 Task: Choose the host language as Hindi.
Action: Mouse moved to (937, 112)
Screenshot: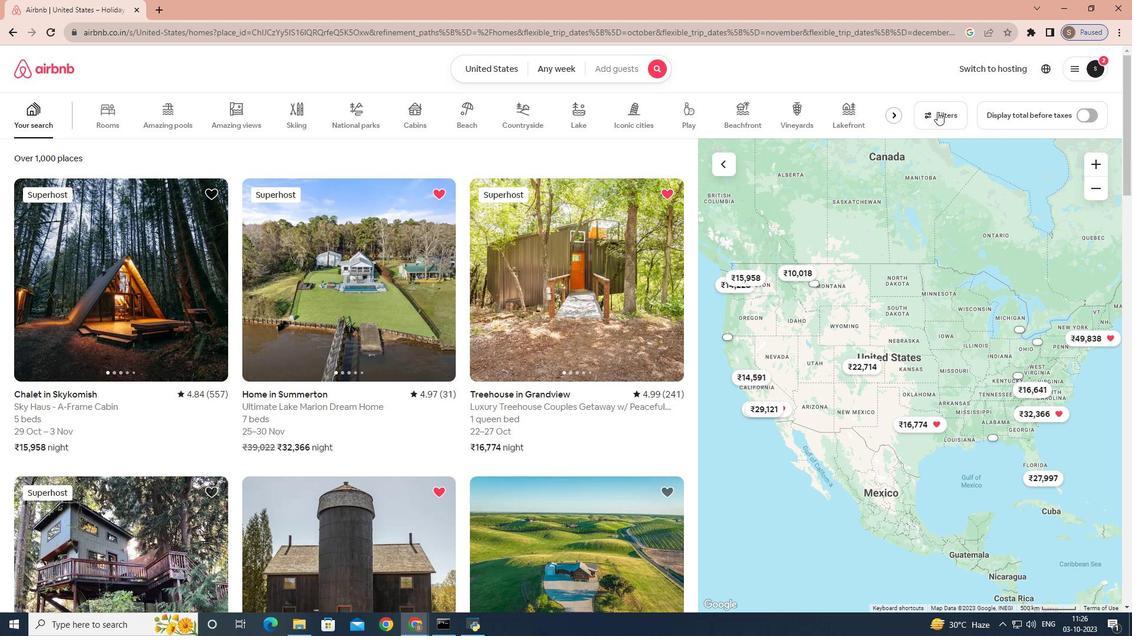 
Action: Mouse pressed left at (937, 112)
Screenshot: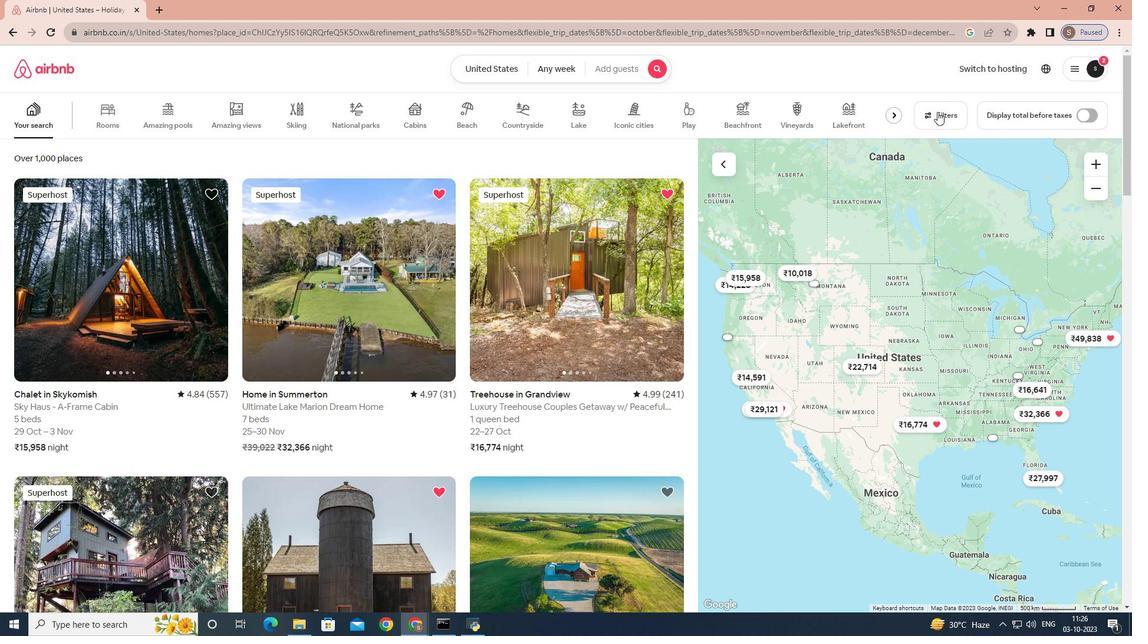 
Action: Mouse moved to (725, 172)
Screenshot: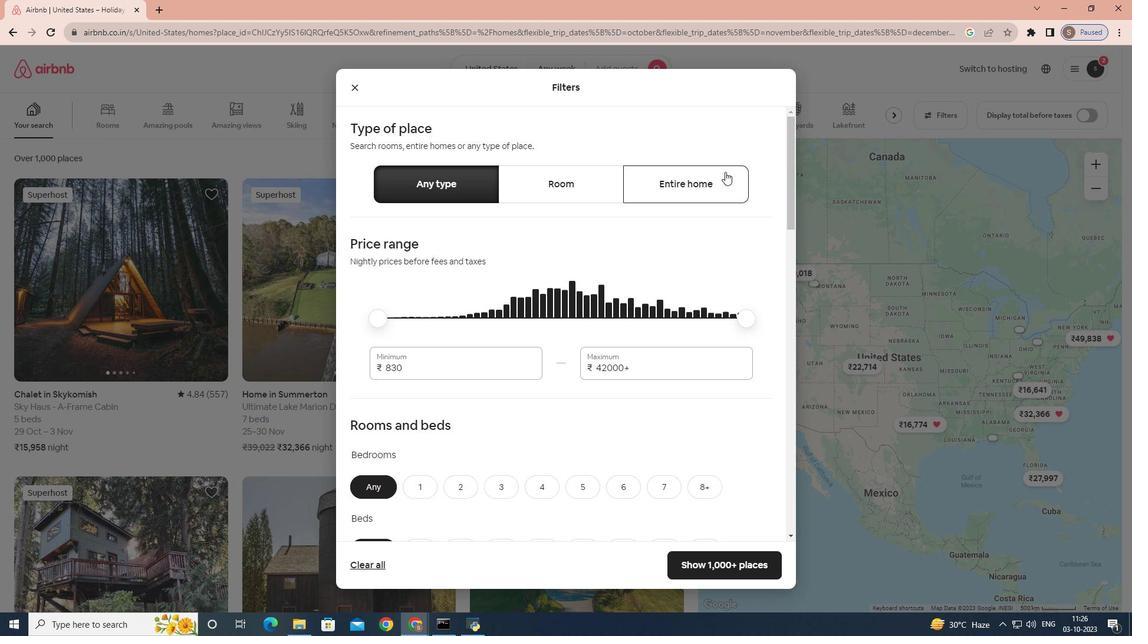 
Action: Mouse pressed left at (725, 172)
Screenshot: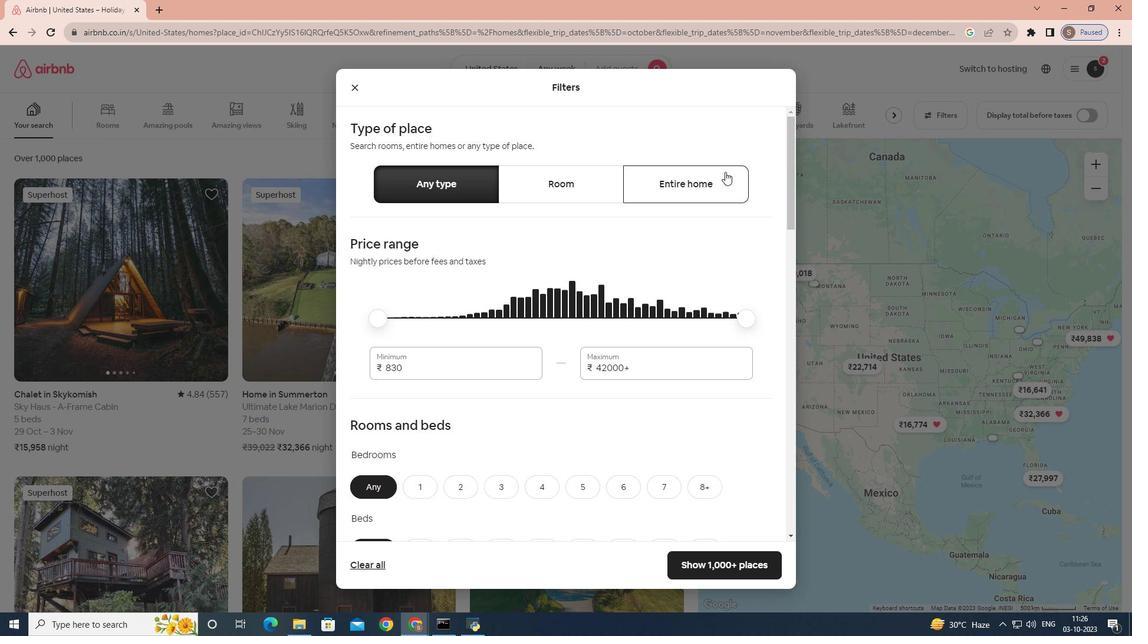 
Action: Mouse scrolled (725, 171) with delta (0, 0)
Screenshot: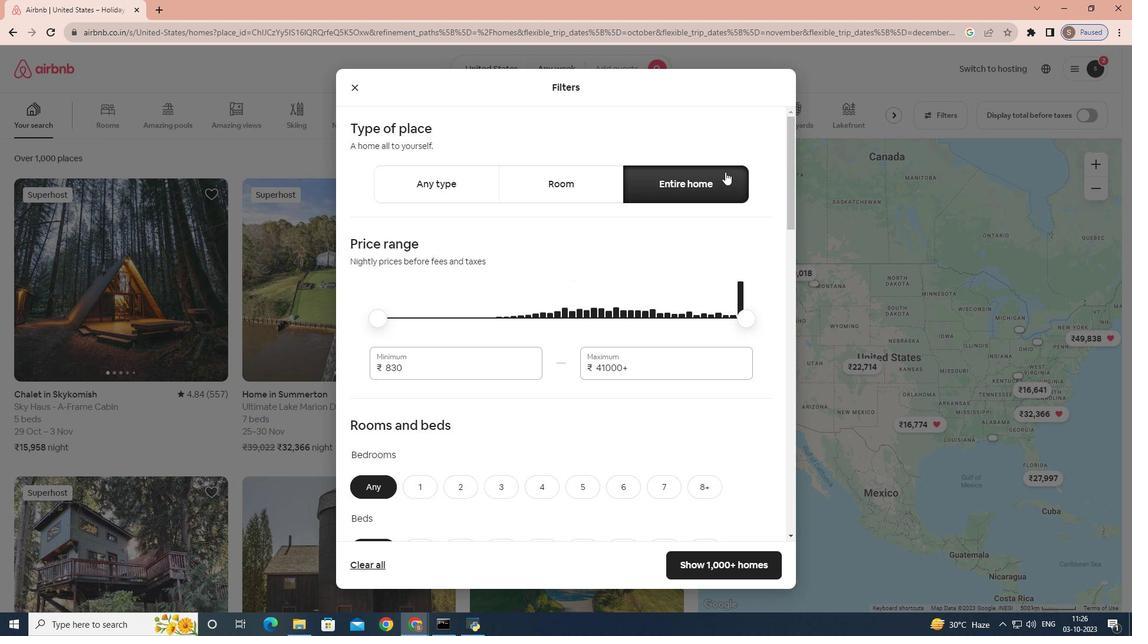 
Action: Mouse moved to (724, 174)
Screenshot: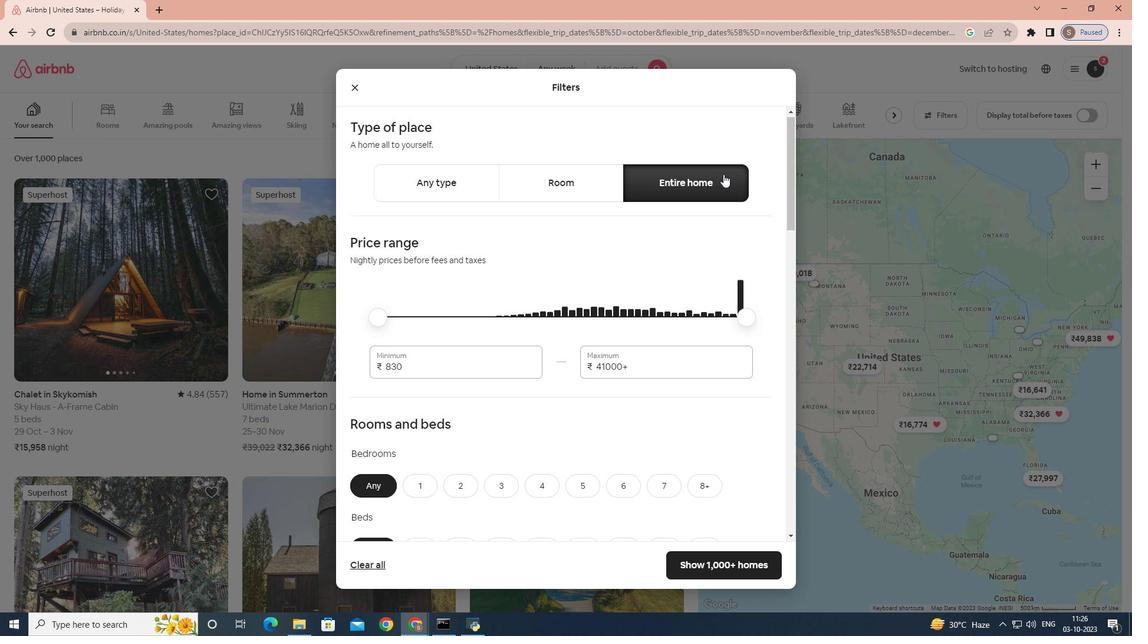 
Action: Mouse scrolled (724, 173) with delta (0, 0)
Screenshot: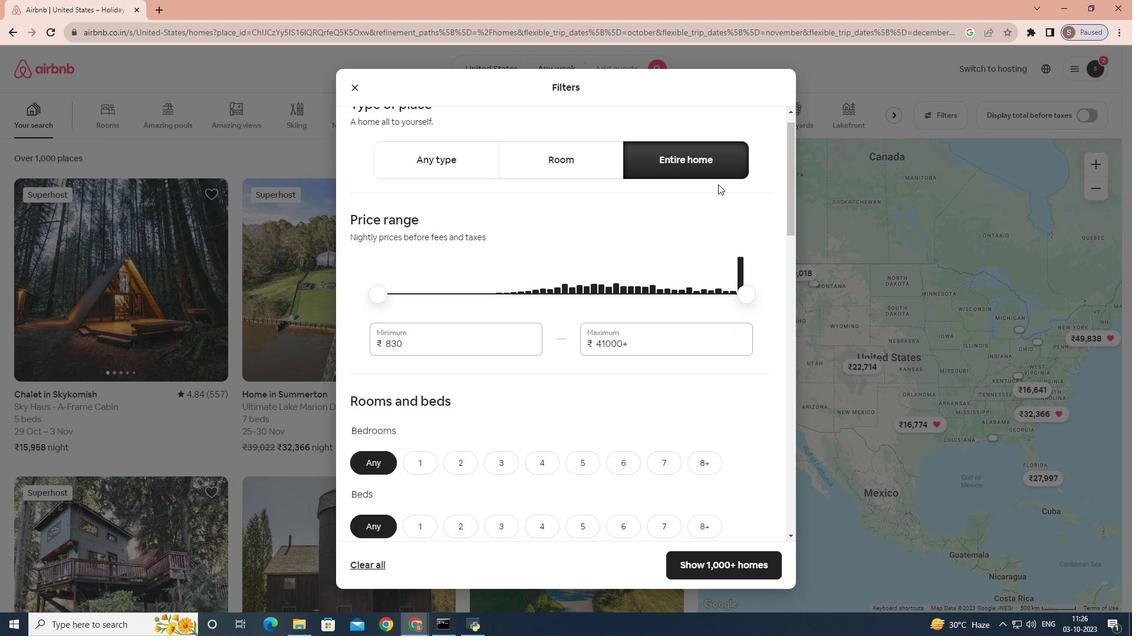 
Action: Mouse moved to (718, 182)
Screenshot: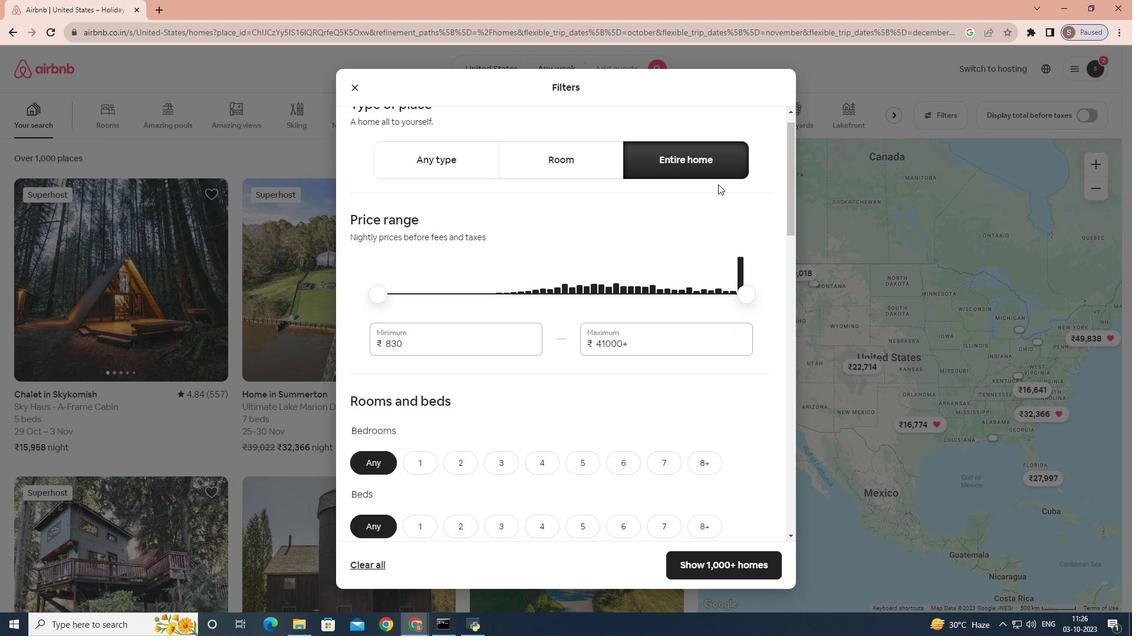
Action: Mouse scrolled (718, 182) with delta (0, 0)
Screenshot: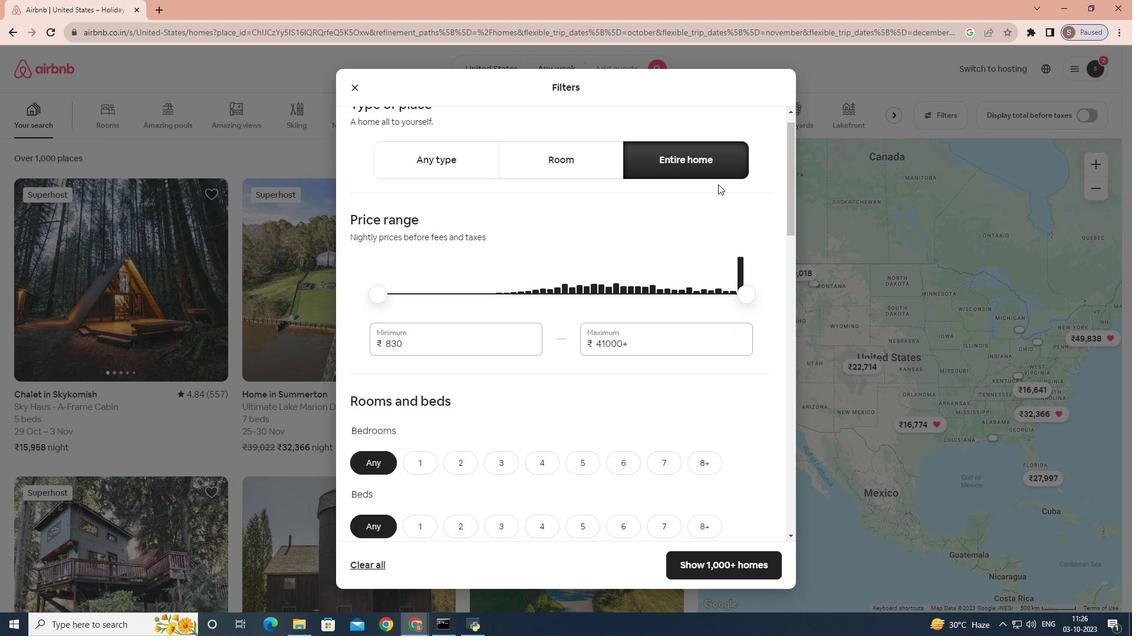 
Action: Mouse moved to (714, 190)
Screenshot: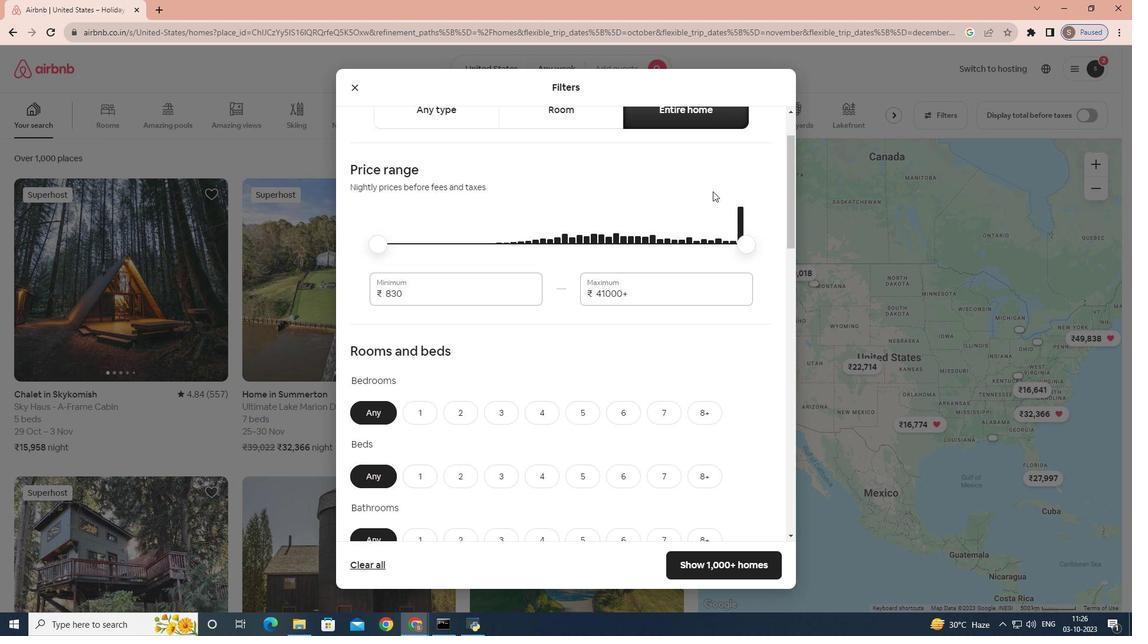 
Action: Mouse scrolled (714, 189) with delta (0, 0)
Screenshot: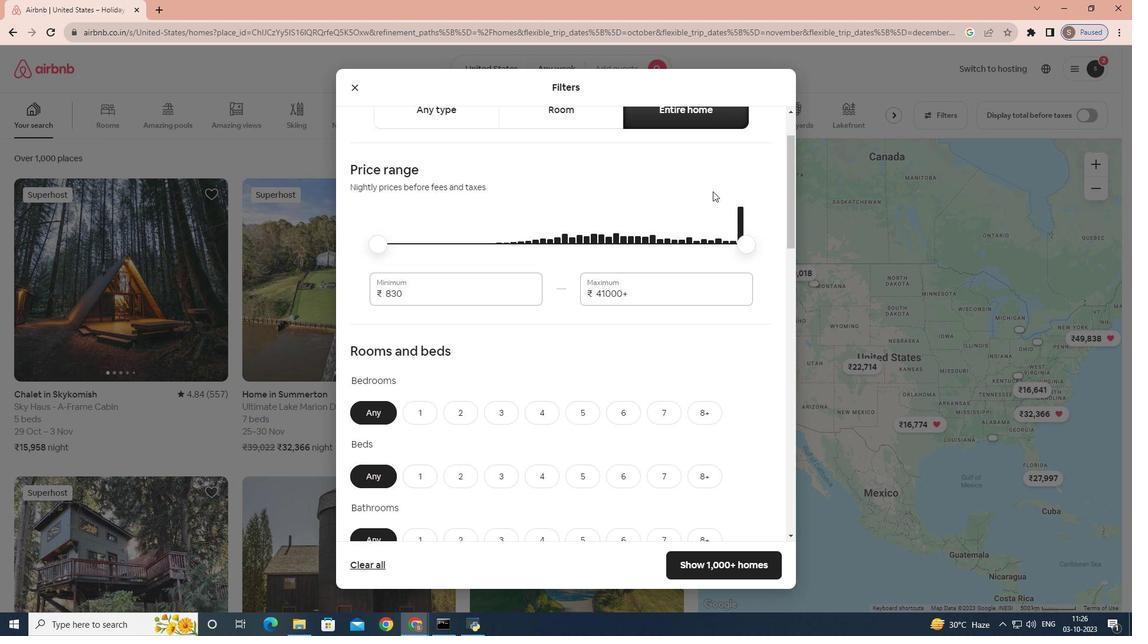 
Action: Mouse moved to (654, 232)
Screenshot: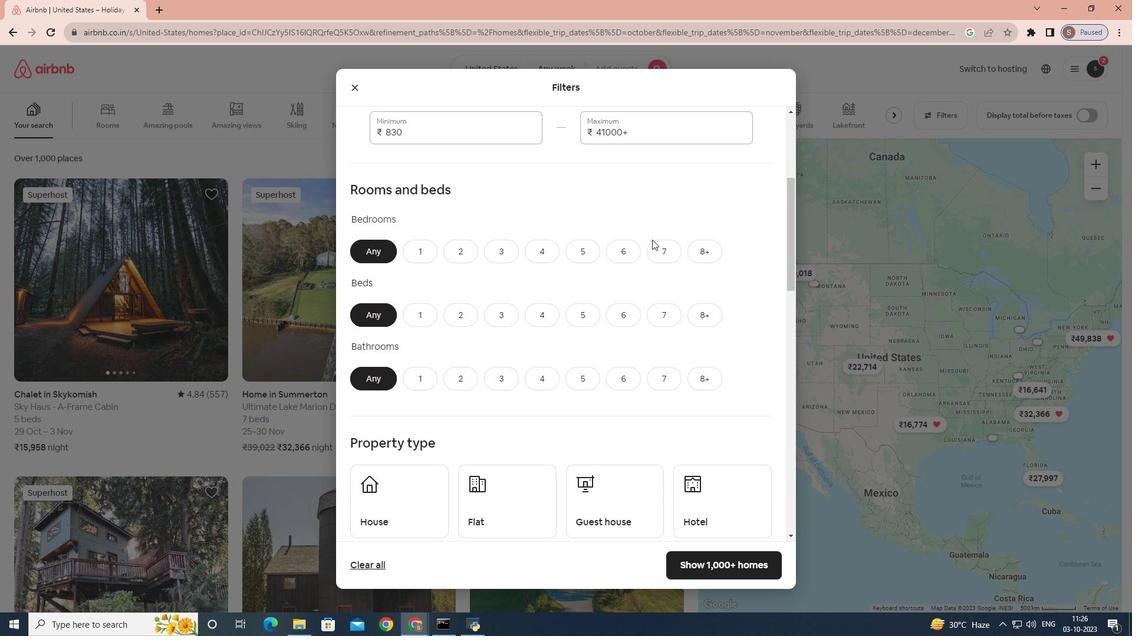 
Action: Mouse scrolled (654, 232) with delta (0, 0)
Screenshot: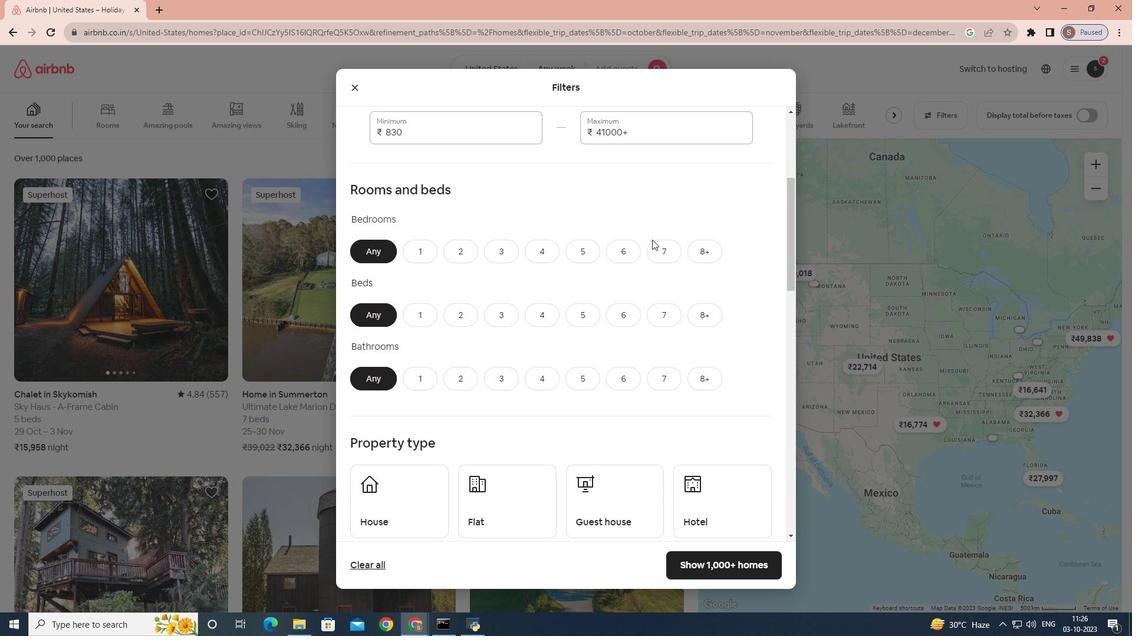 
Action: Mouse moved to (651, 241)
Screenshot: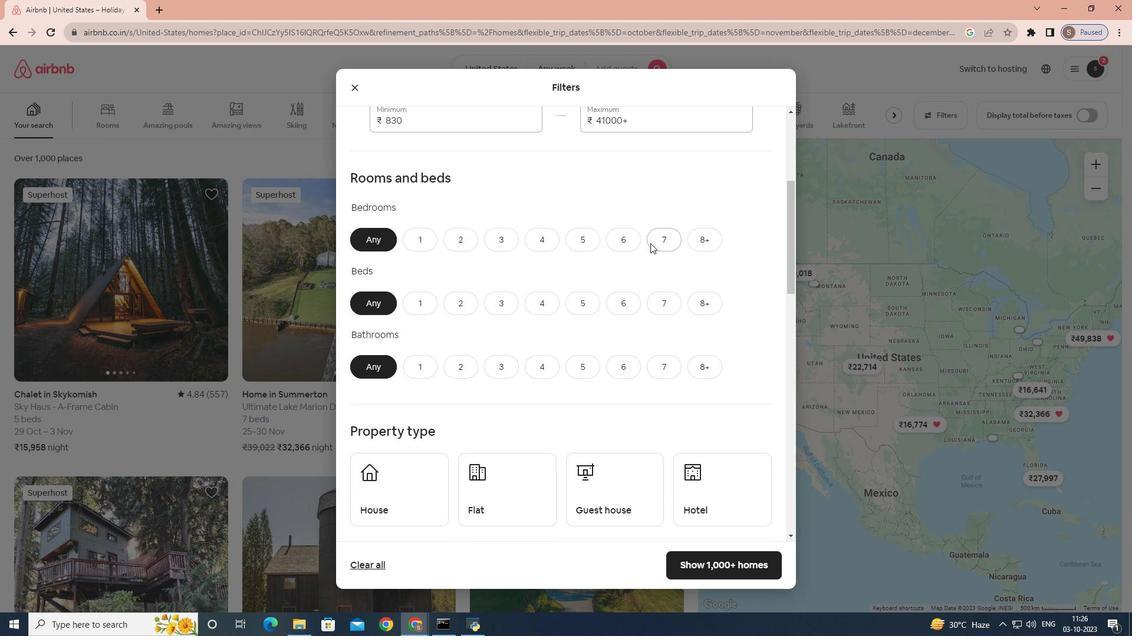 
Action: Mouse scrolled (651, 240) with delta (0, 0)
Screenshot: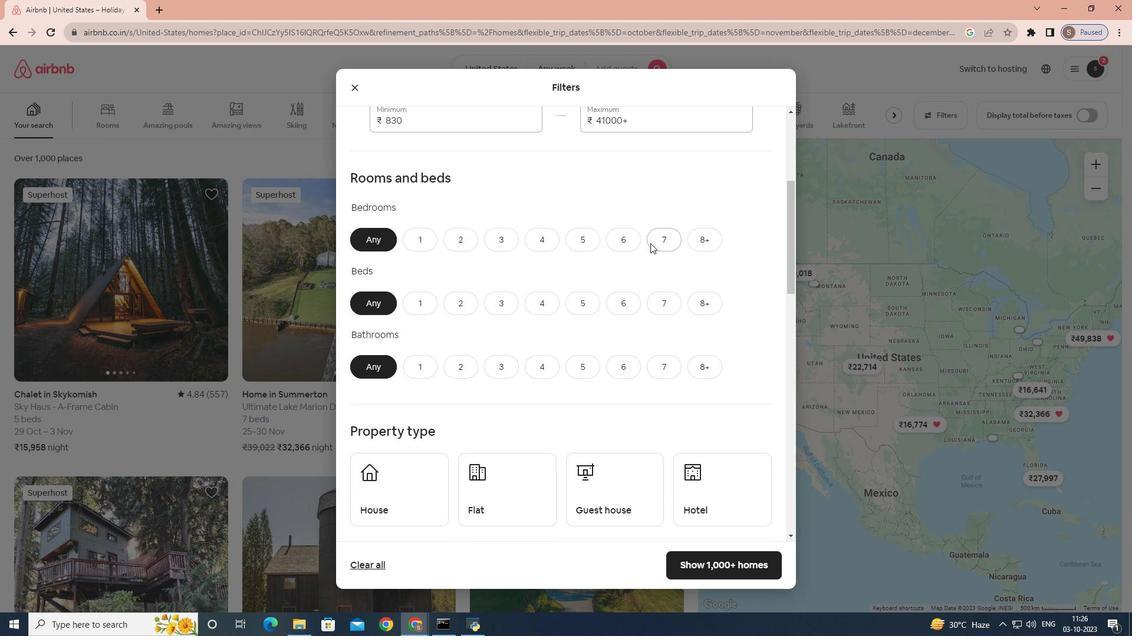 
Action: Mouse moved to (651, 242)
Screenshot: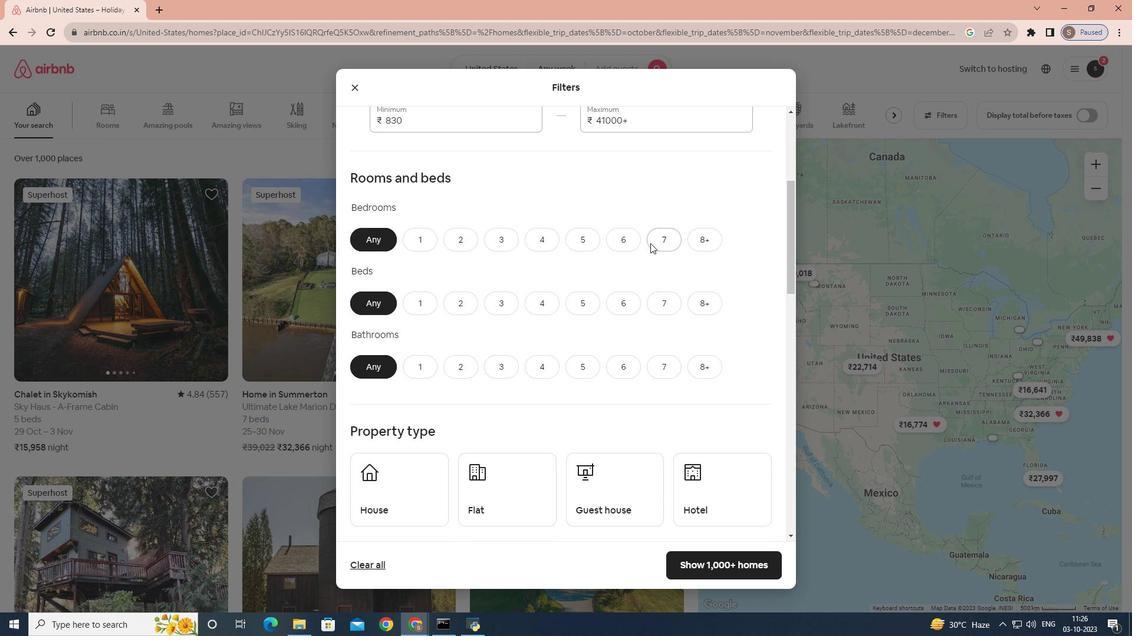 
Action: Mouse scrolled (651, 241) with delta (0, 0)
Screenshot: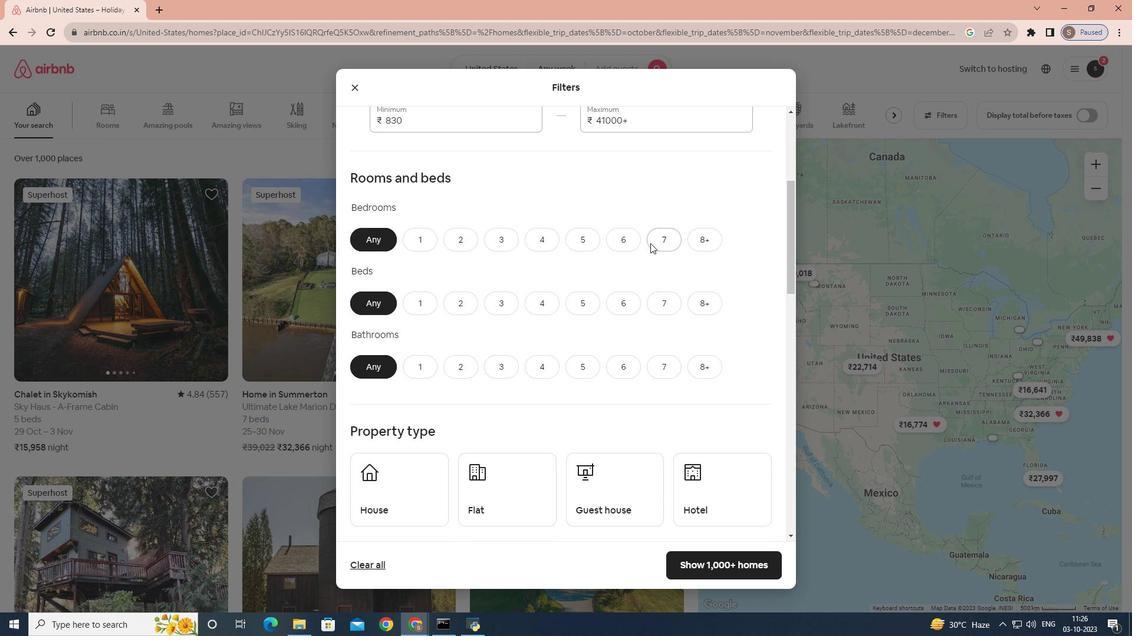 
Action: Mouse moved to (650, 243)
Screenshot: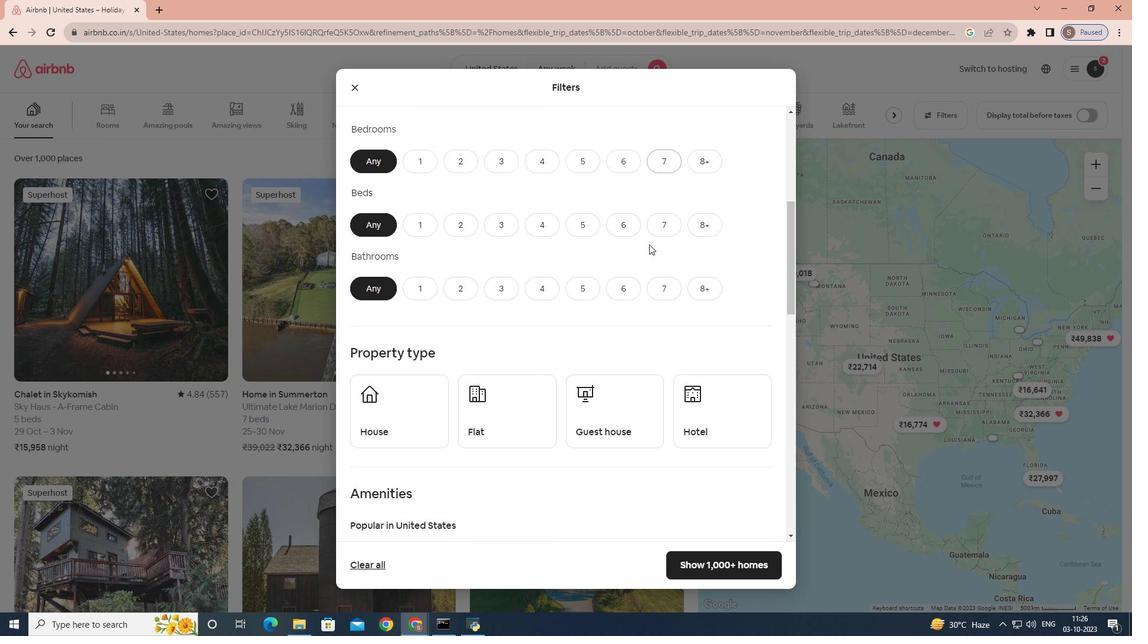 
Action: Mouse scrolled (650, 242) with delta (0, 0)
Screenshot: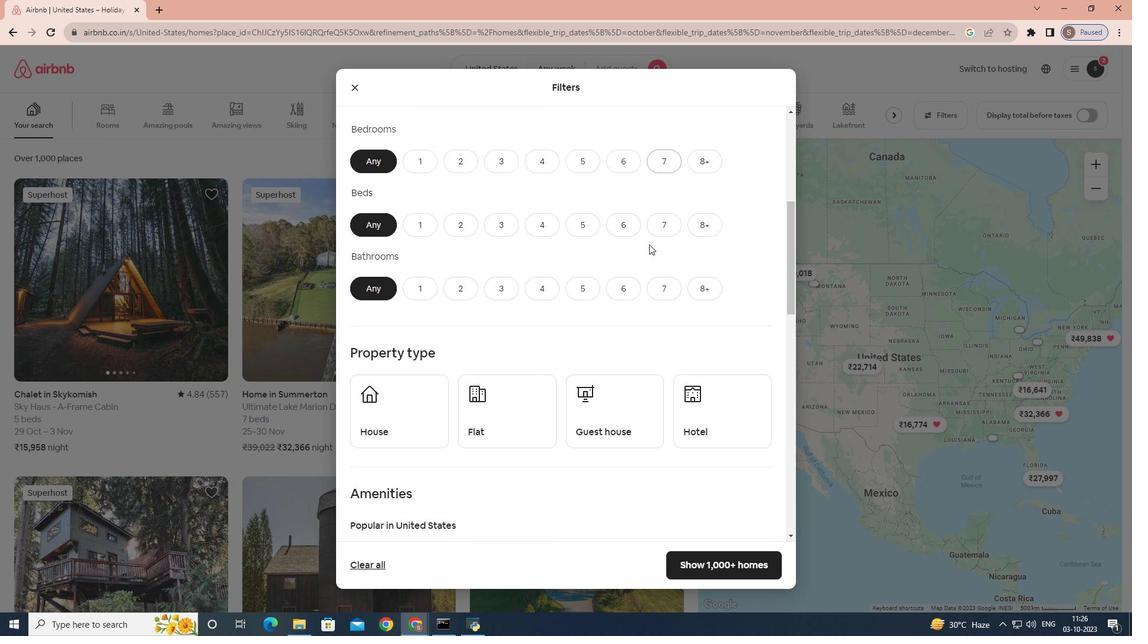 
Action: Mouse moved to (649, 244)
Screenshot: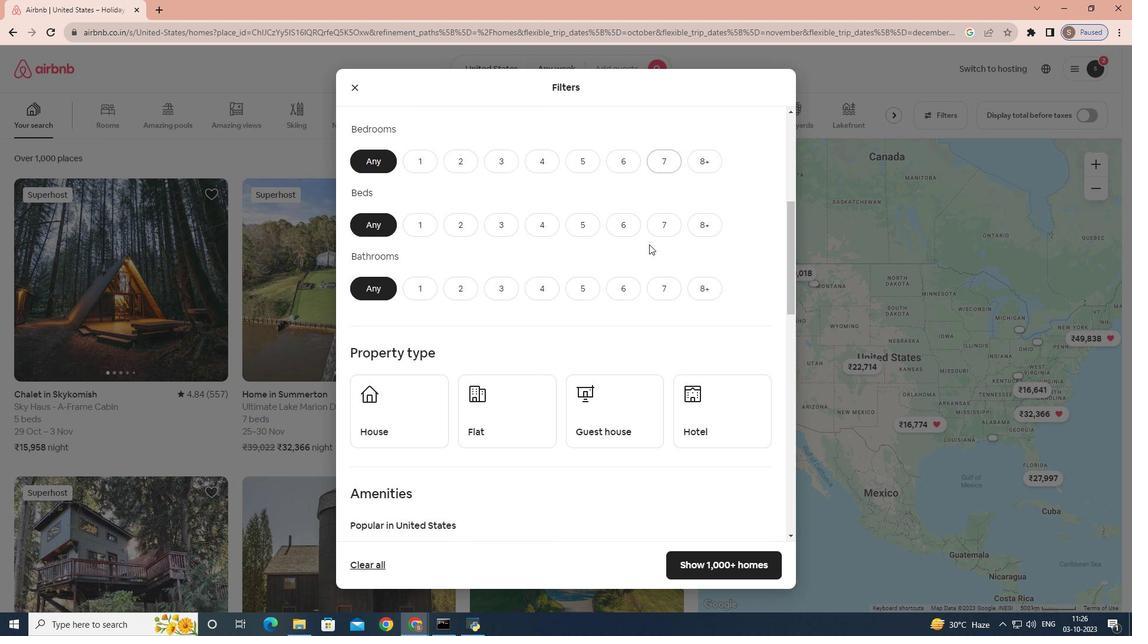 
Action: Mouse scrolled (649, 244) with delta (0, 0)
Screenshot: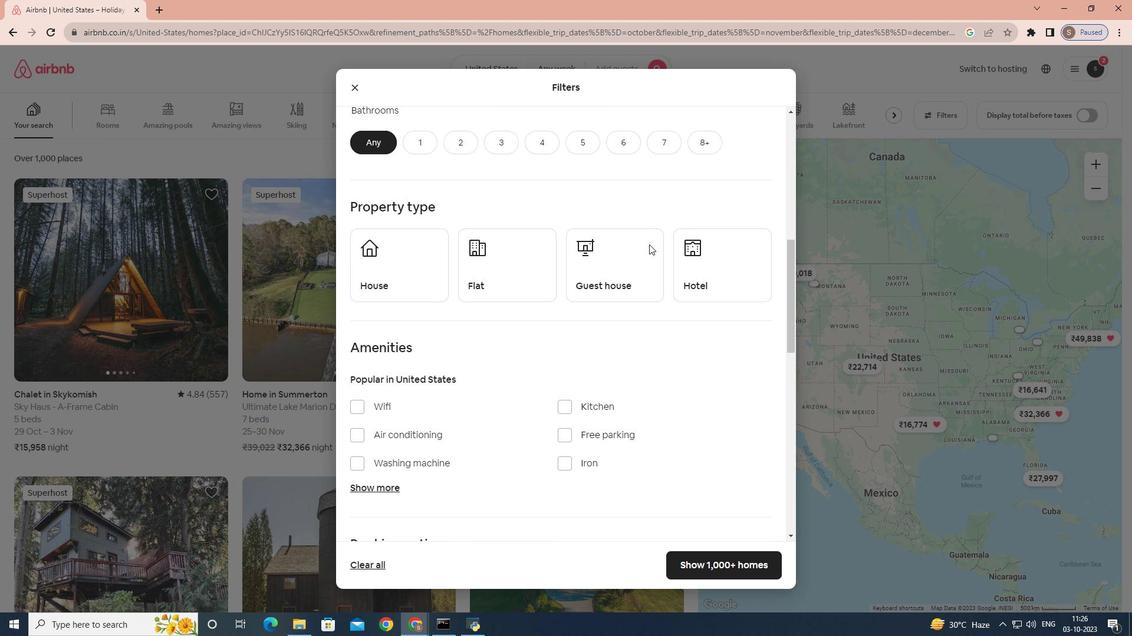 
Action: Mouse scrolled (649, 244) with delta (0, 0)
Screenshot: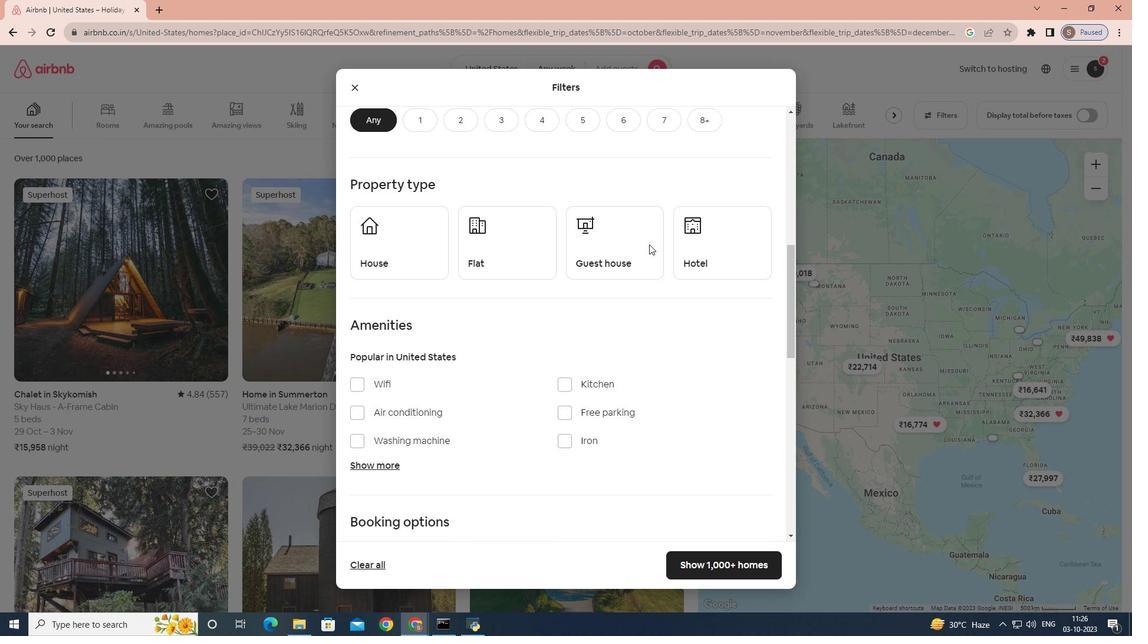 
Action: Mouse scrolled (649, 244) with delta (0, 0)
Screenshot: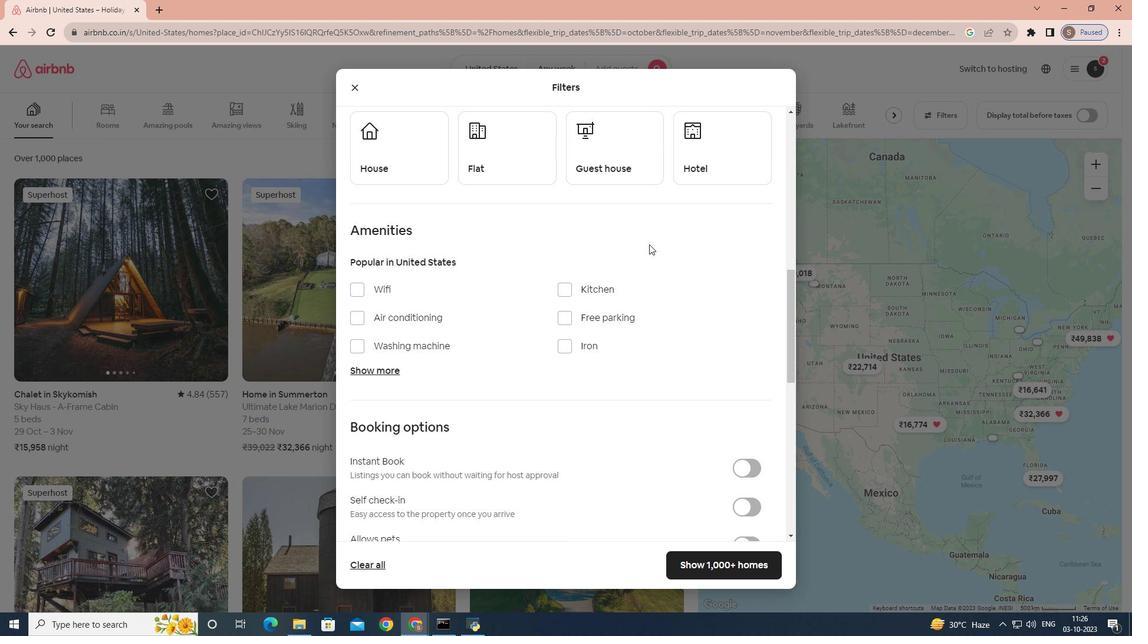 
Action: Mouse scrolled (649, 244) with delta (0, 0)
Screenshot: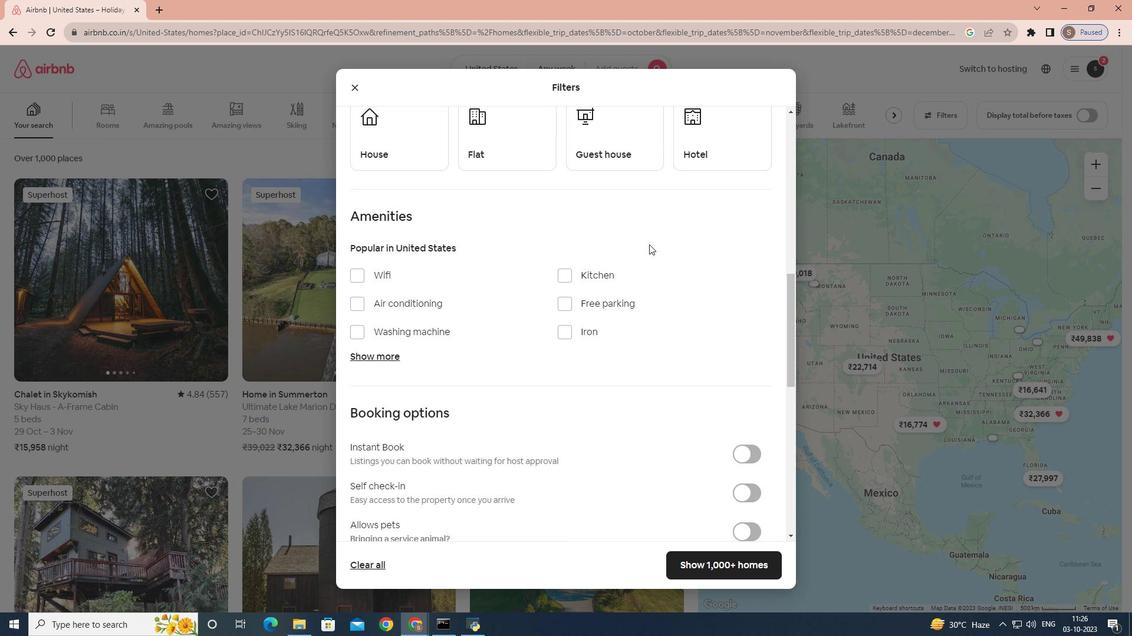 
Action: Mouse scrolled (649, 244) with delta (0, 0)
Screenshot: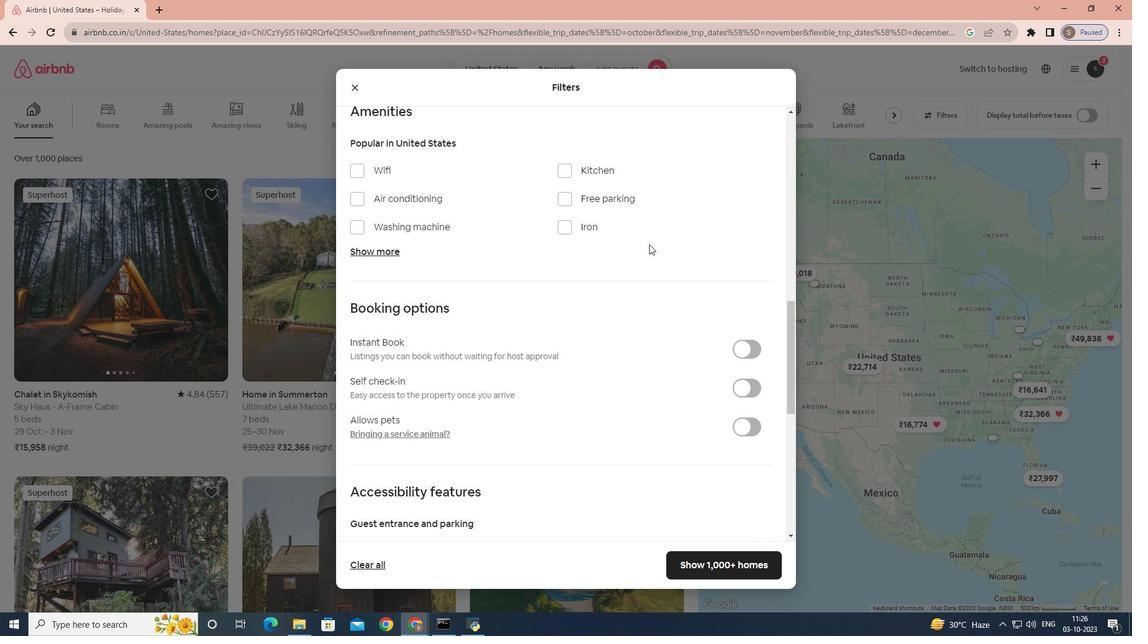 
Action: Mouse scrolled (649, 244) with delta (0, 0)
Screenshot: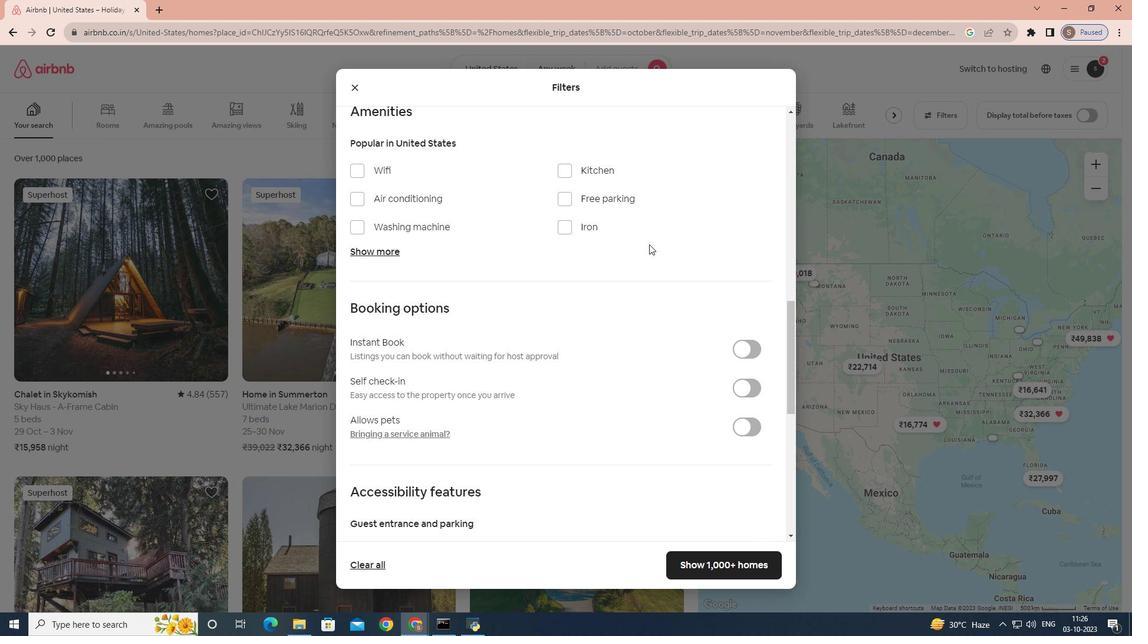 
Action: Mouse scrolled (649, 244) with delta (0, 0)
Screenshot: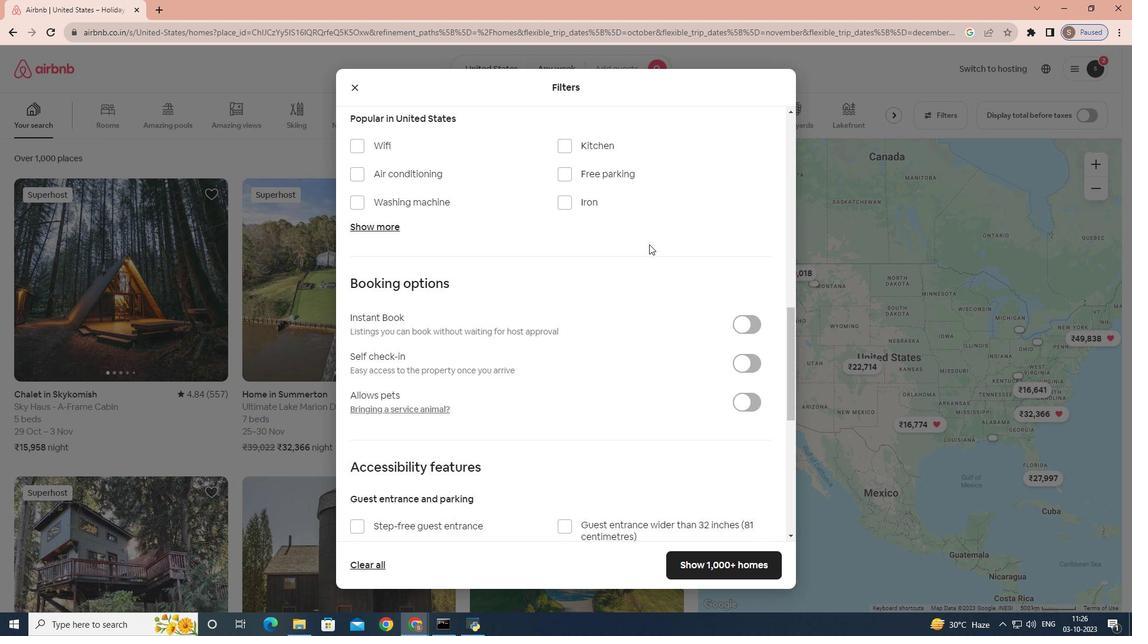 
Action: Mouse scrolled (649, 244) with delta (0, 0)
Screenshot: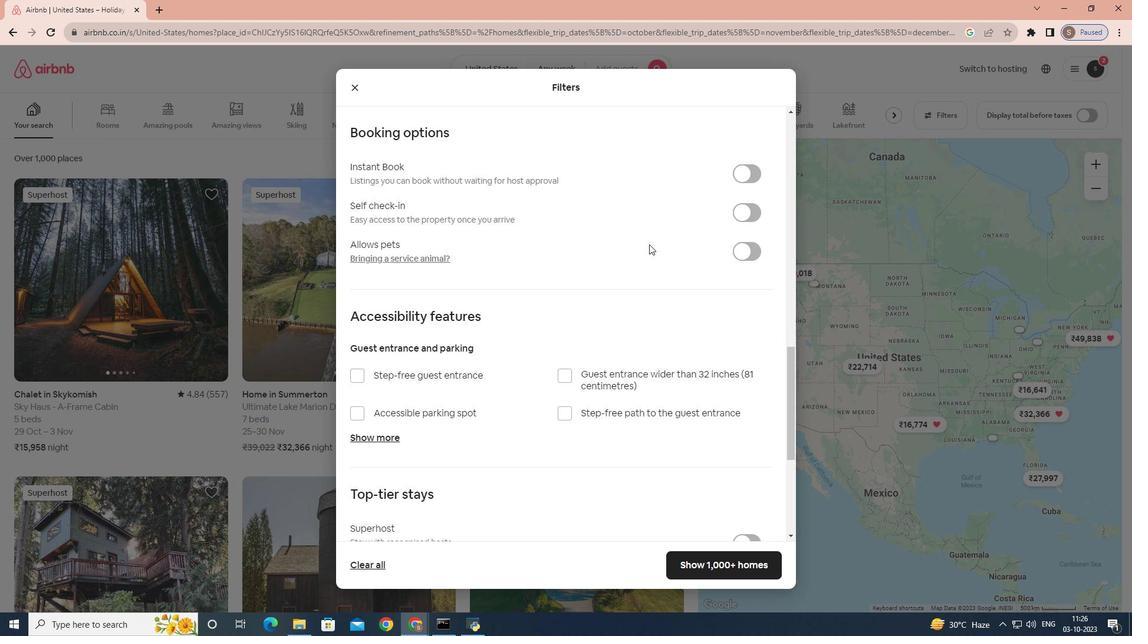 
Action: Mouse scrolled (649, 244) with delta (0, 0)
Screenshot: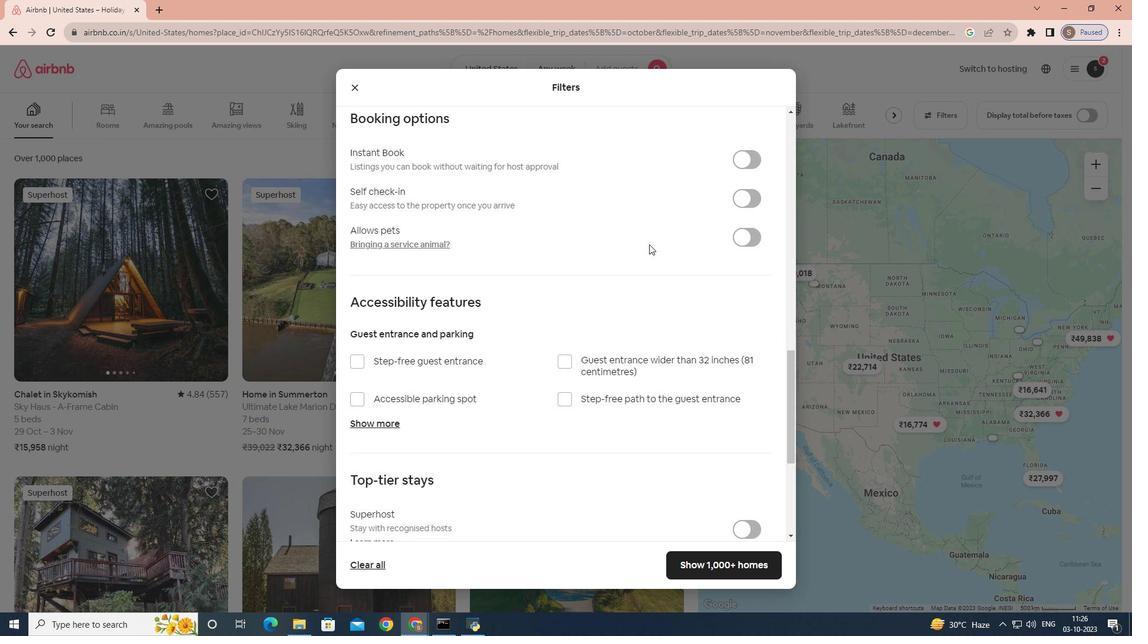 
Action: Mouse scrolled (649, 244) with delta (0, 0)
Screenshot: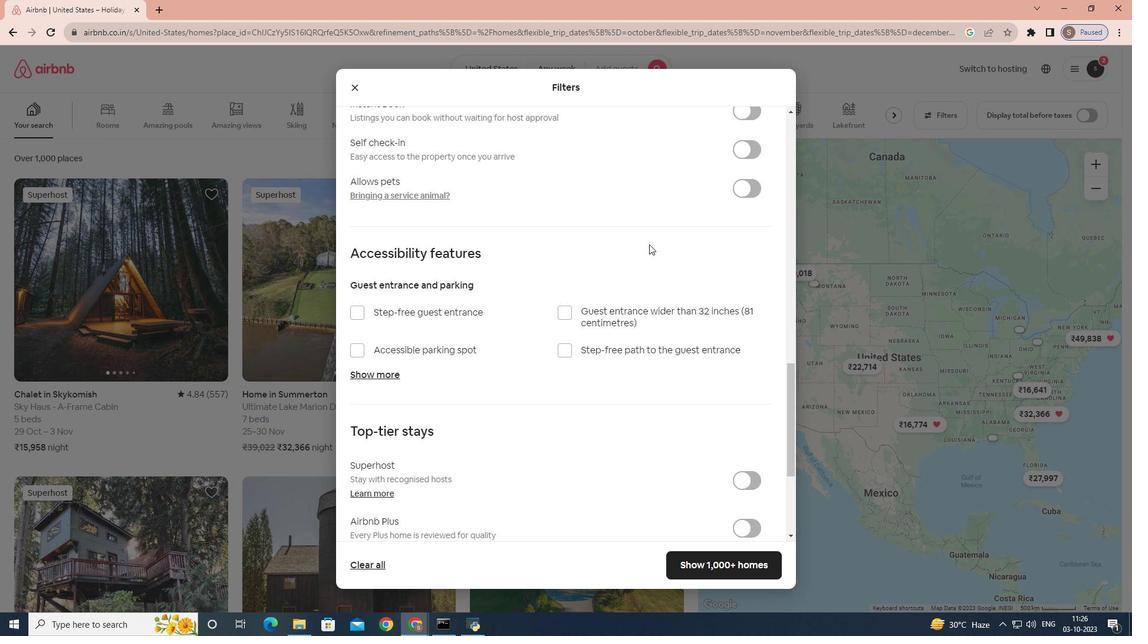 
Action: Mouse scrolled (649, 244) with delta (0, 0)
Screenshot: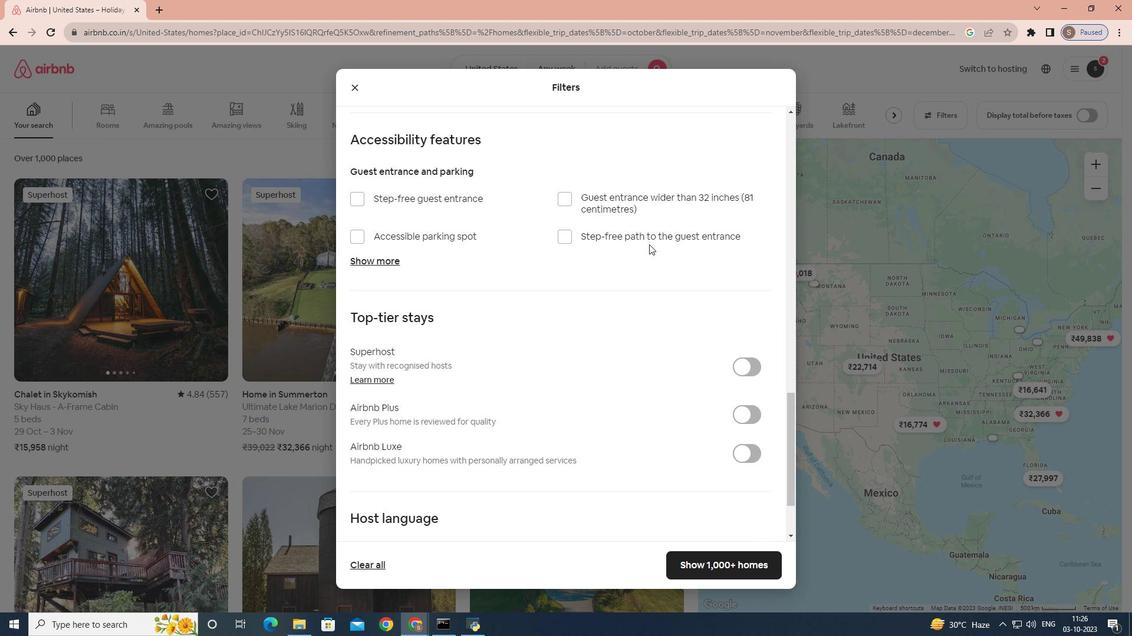 
Action: Mouse scrolled (649, 244) with delta (0, 0)
Screenshot: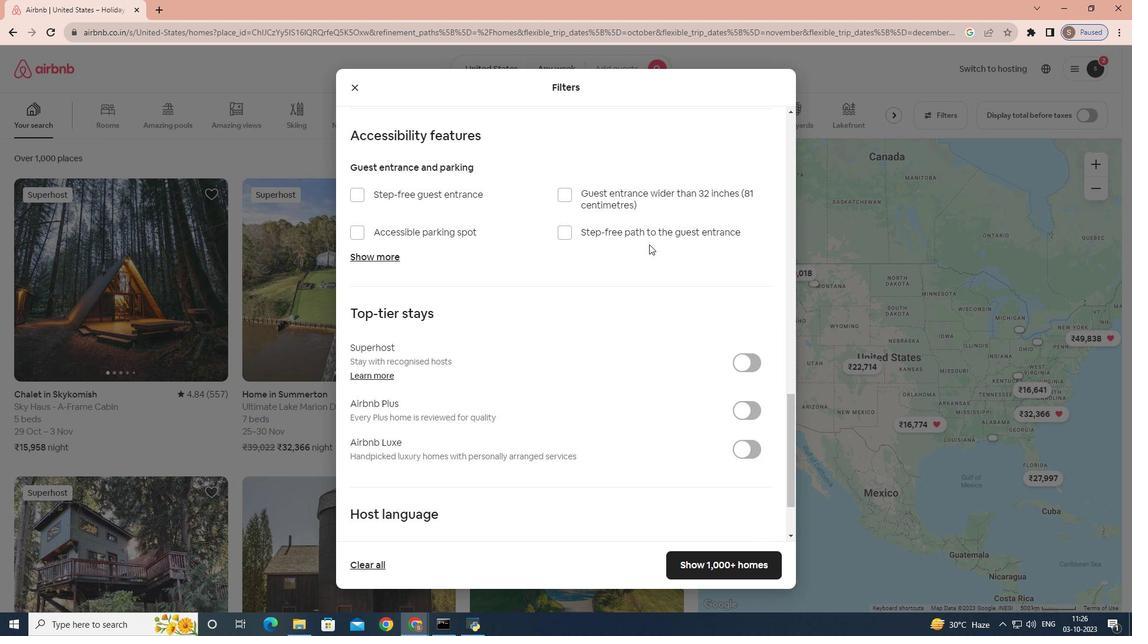 
Action: Mouse scrolled (649, 244) with delta (0, 0)
Screenshot: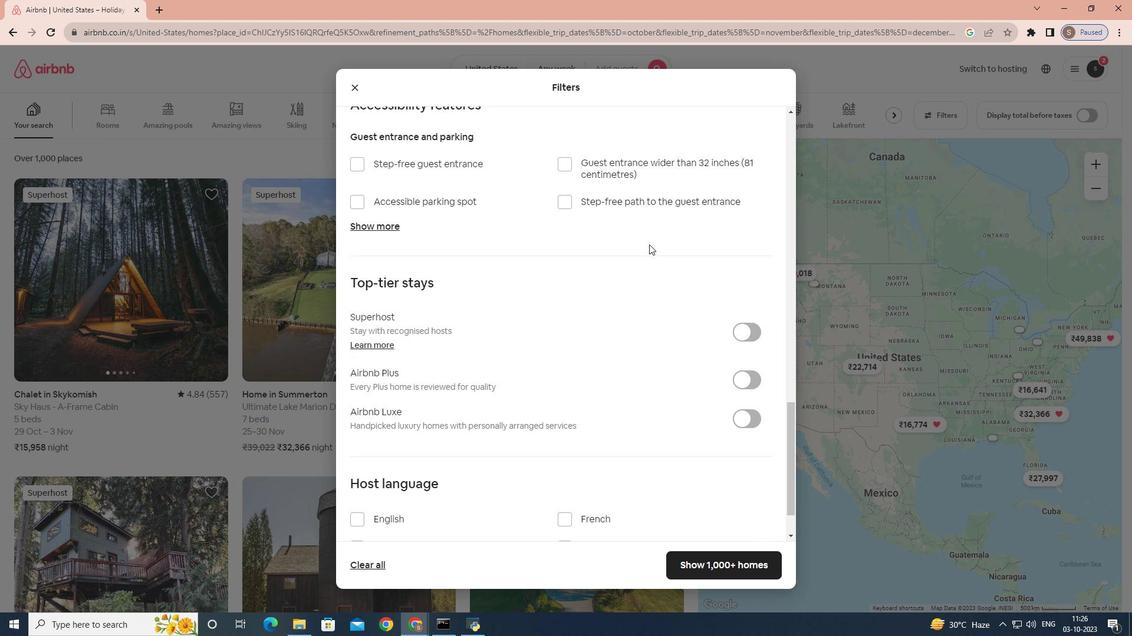
Action: Mouse scrolled (649, 244) with delta (0, 0)
Screenshot: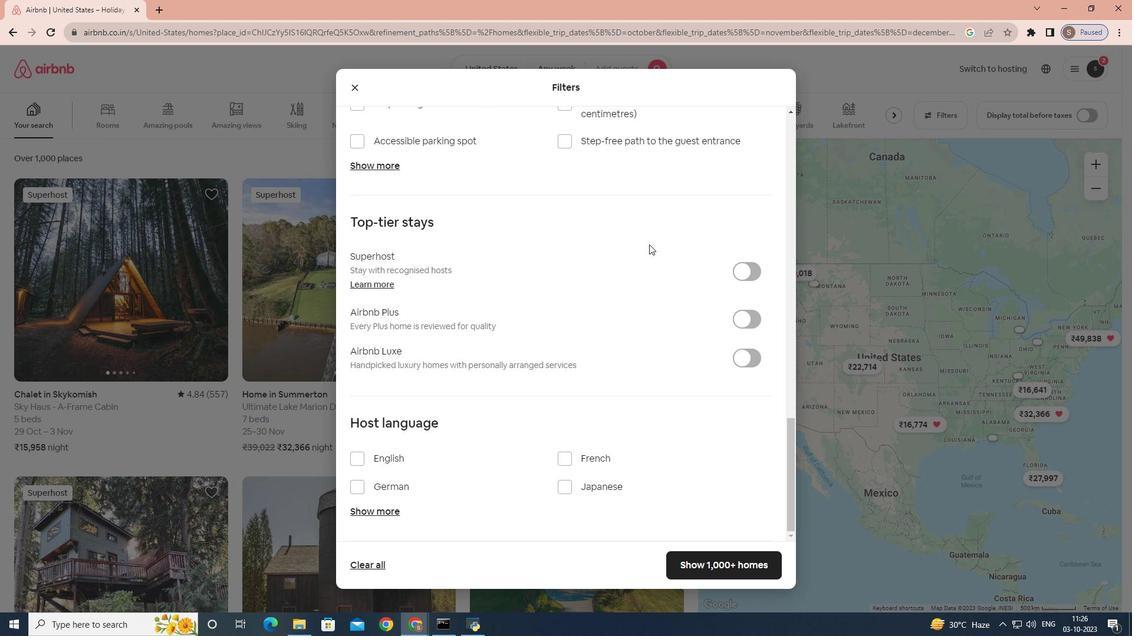
Action: Mouse scrolled (649, 244) with delta (0, 0)
Screenshot: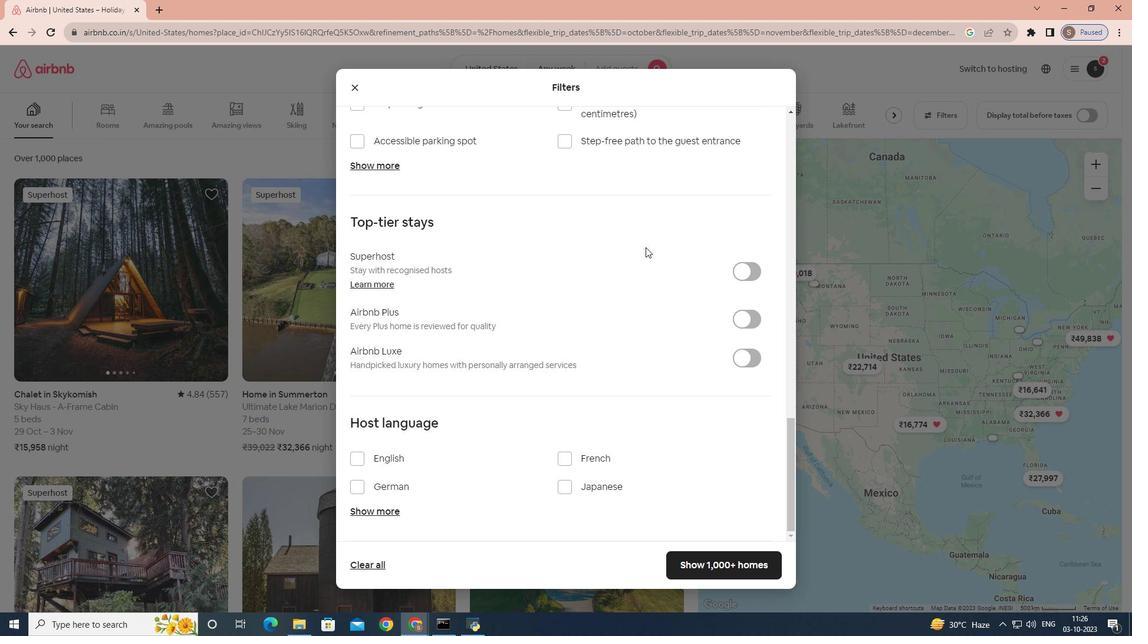 
Action: Mouse scrolled (649, 244) with delta (0, 0)
Screenshot: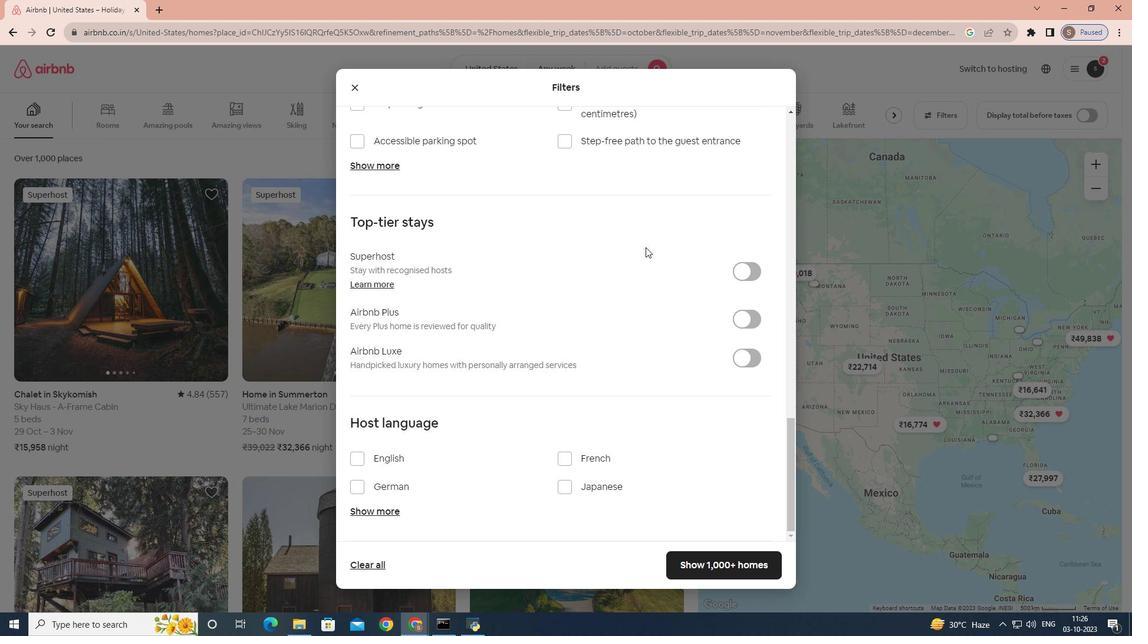 
Action: Mouse scrolled (649, 244) with delta (0, 0)
Screenshot: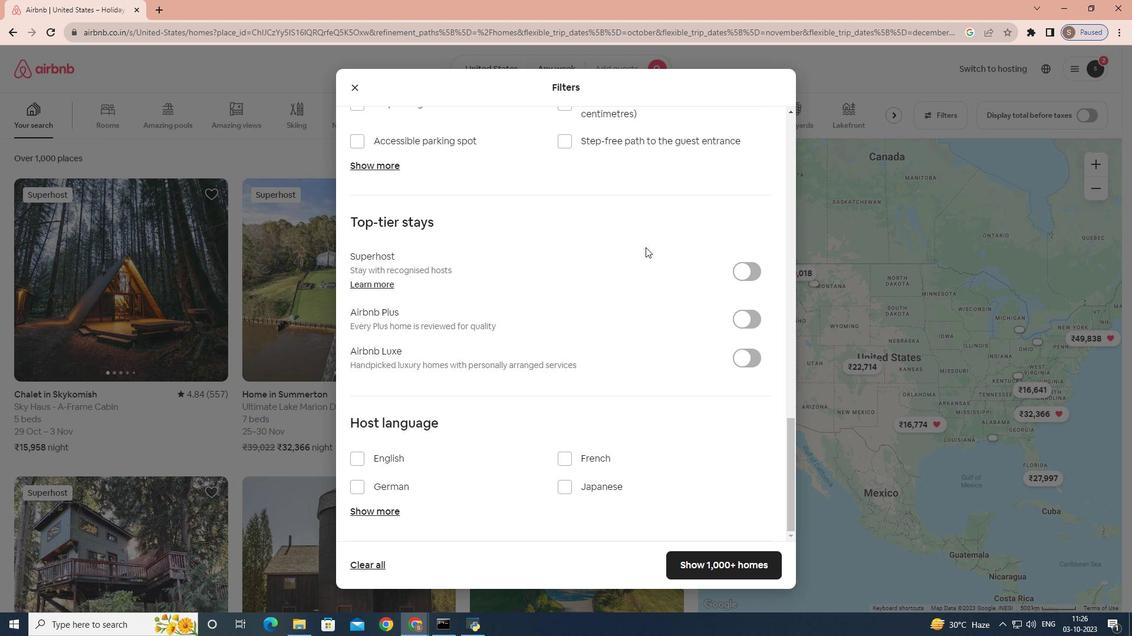
Action: Mouse scrolled (649, 244) with delta (0, 0)
Screenshot: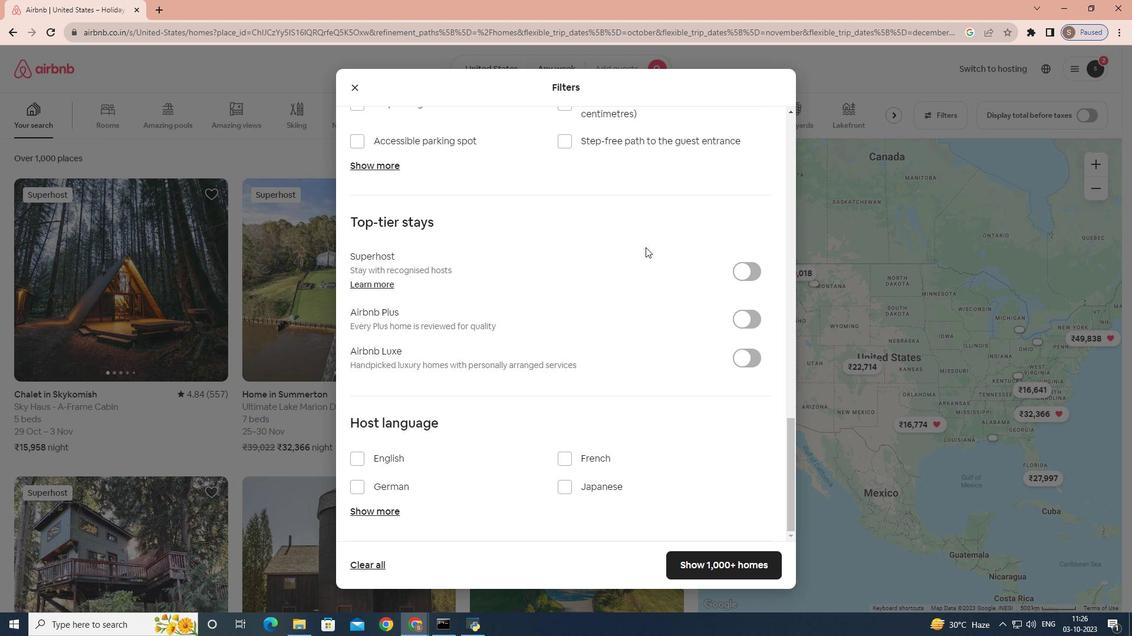 
Action: Mouse moved to (386, 508)
Screenshot: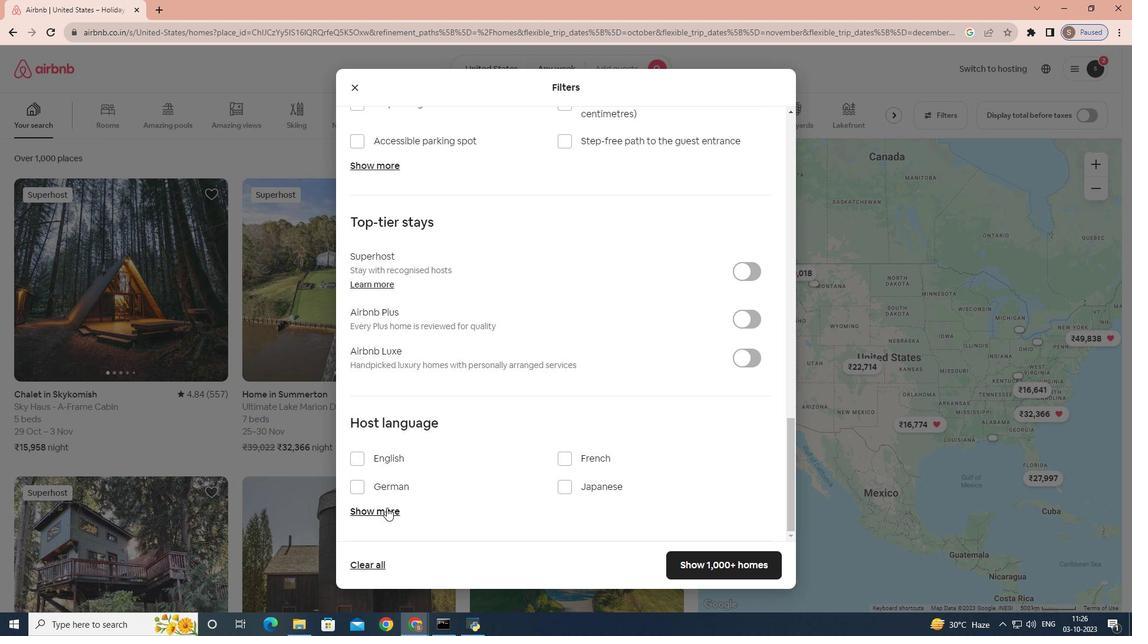 
Action: Mouse pressed left at (386, 508)
Screenshot: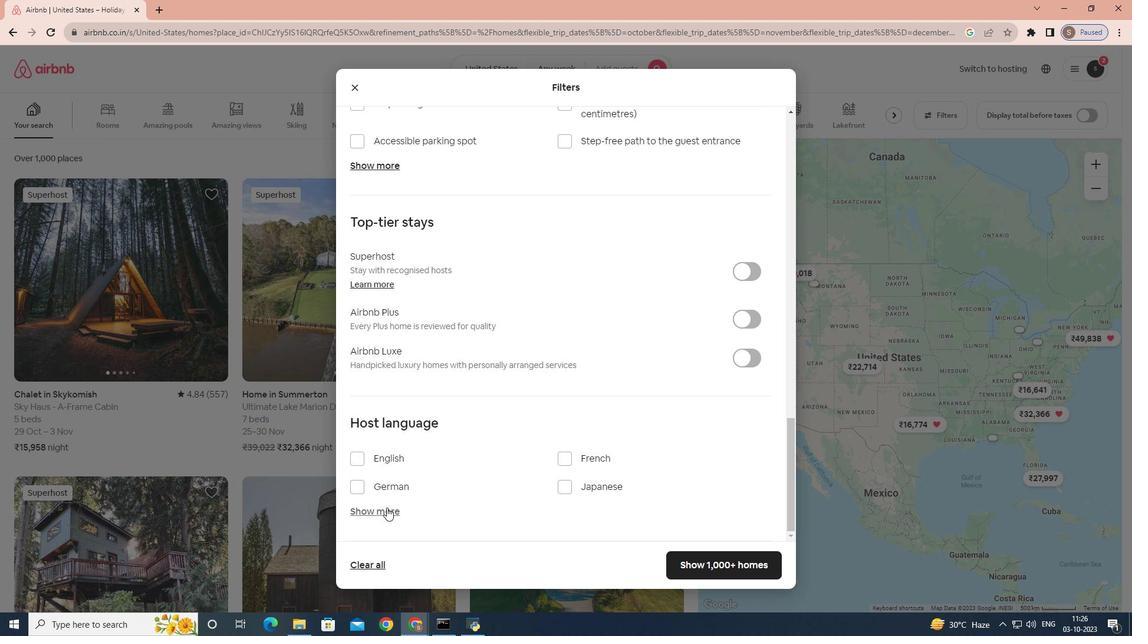 
Action: Mouse moved to (461, 505)
Screenshot: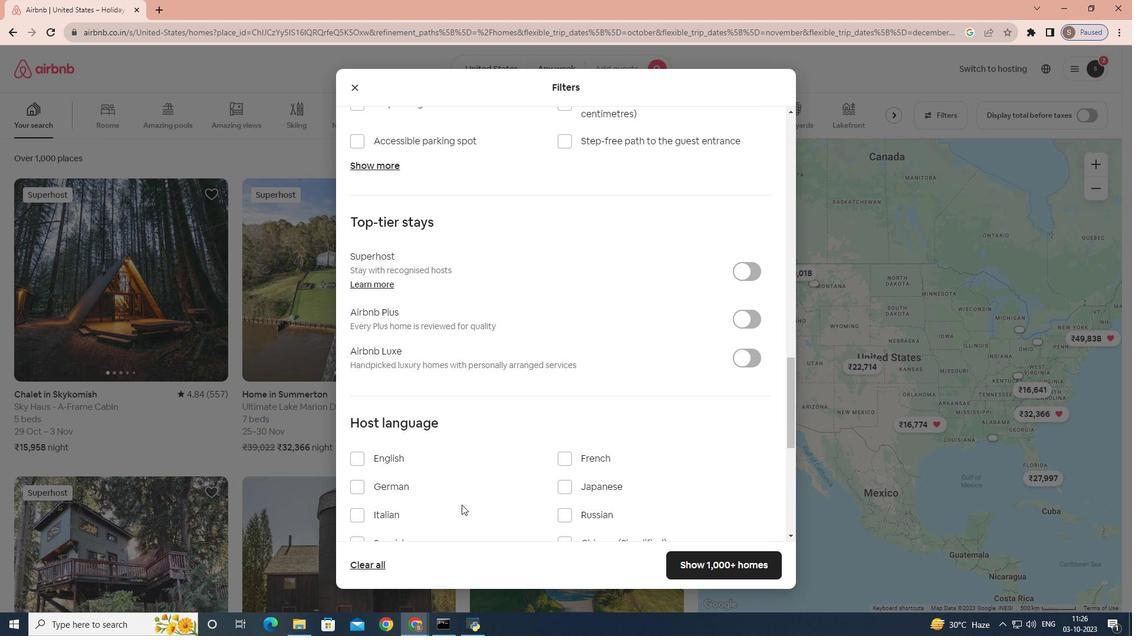 
Action: Mouse scrolled (461, 504) with delta (0, 0)
Screenshot: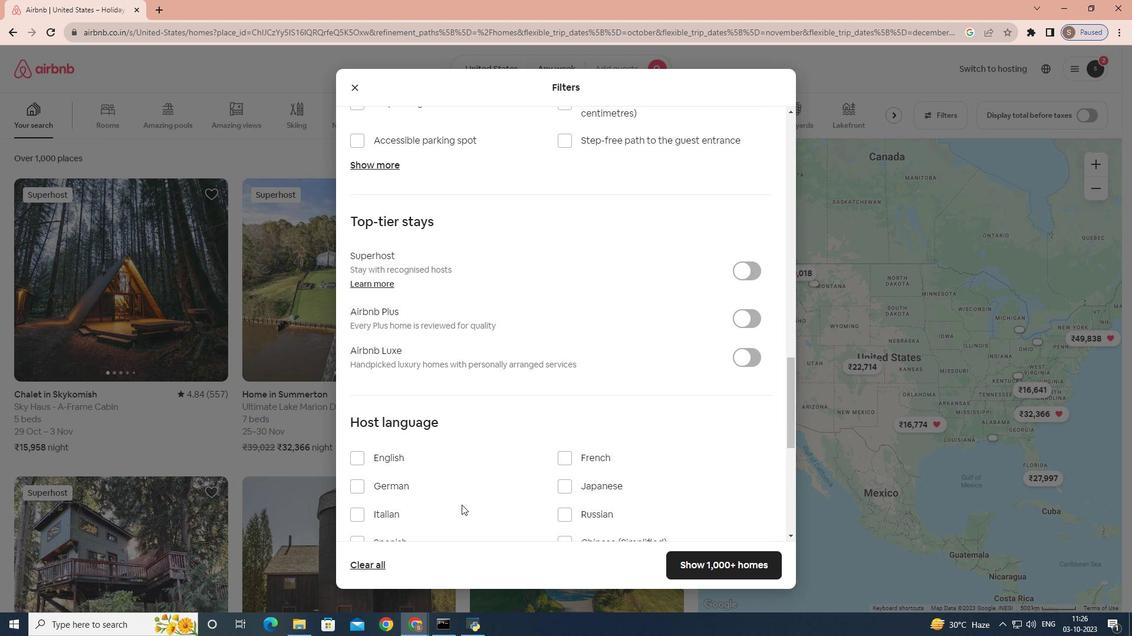 
Action: Mouse scrolled (461, 504) with delta (0, 0)
Screenshot: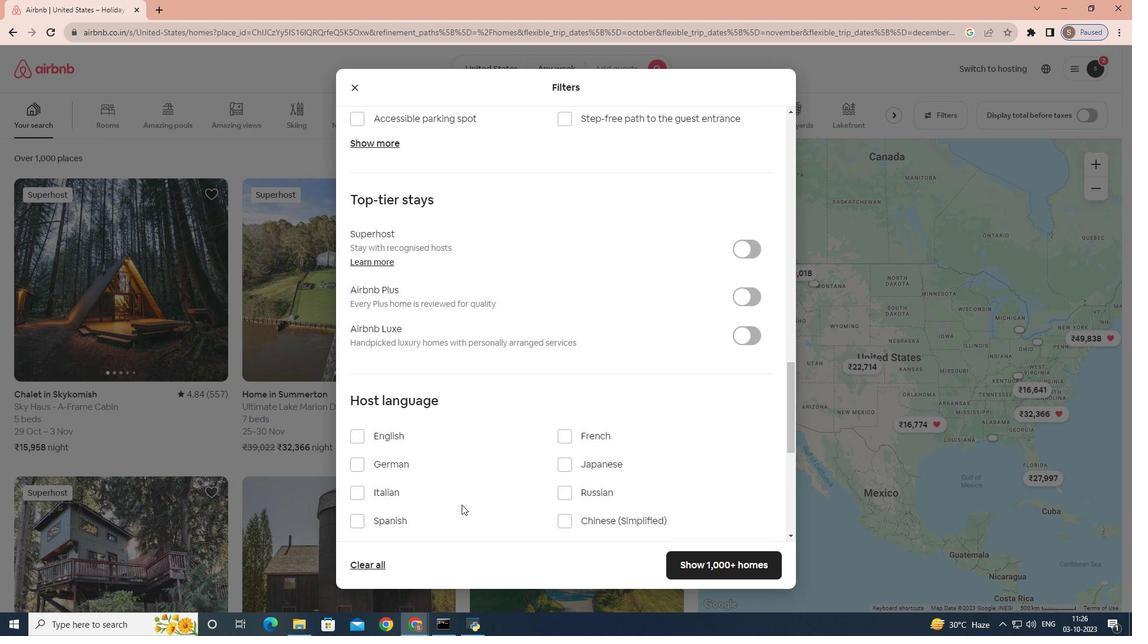 
Action: Mouse moved to (471, 486)
Screenshot: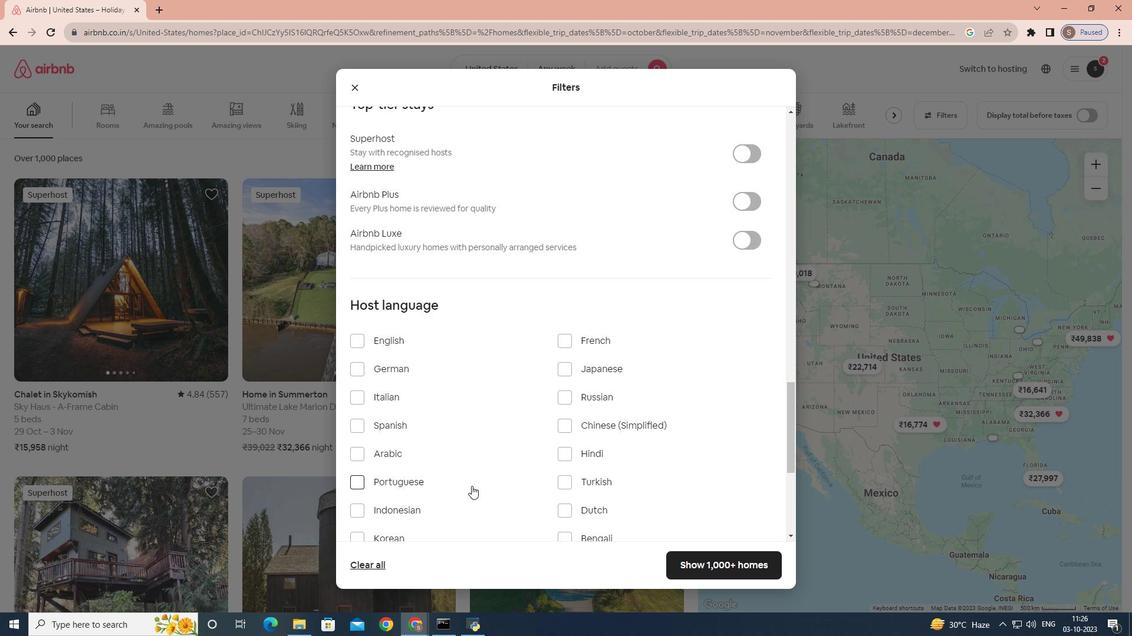 
Action: Mouse scrolled (471, 485) with delta (0, 0)
Screenshot: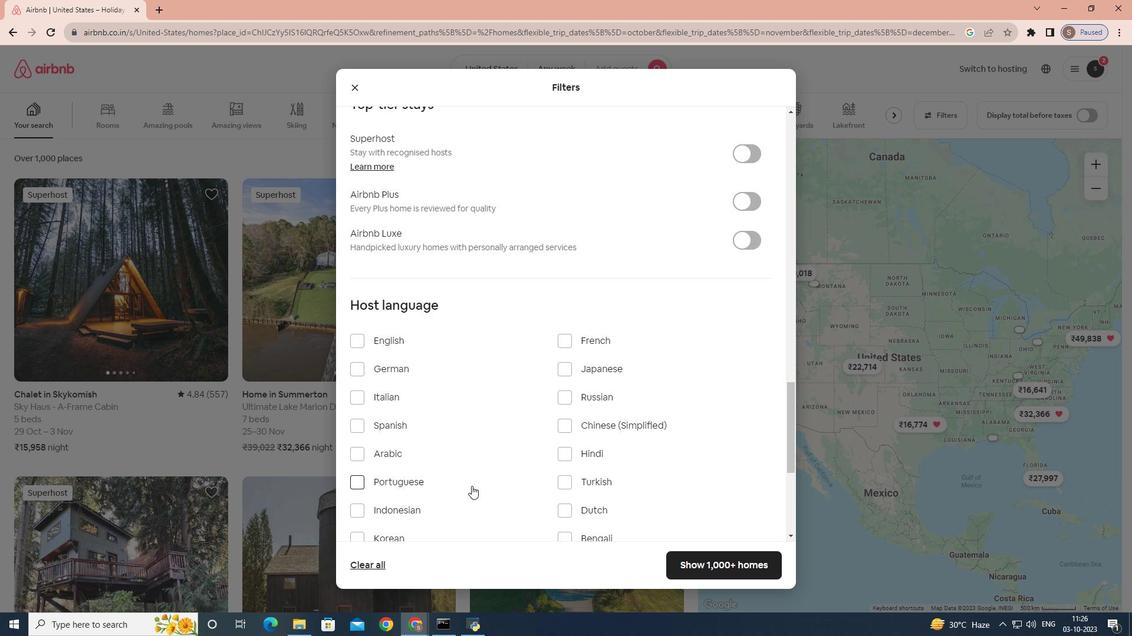 
Action: Mouse moved to (569, 402)
Screenshot: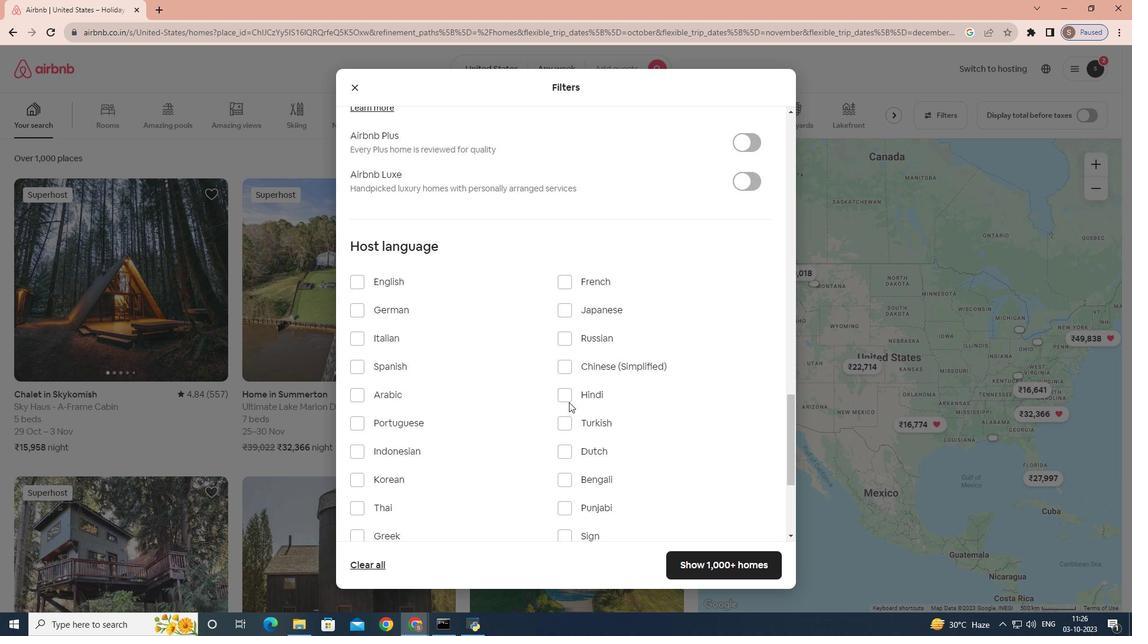 
Action: Mouse pressed left at (569, 402)
Screenshot: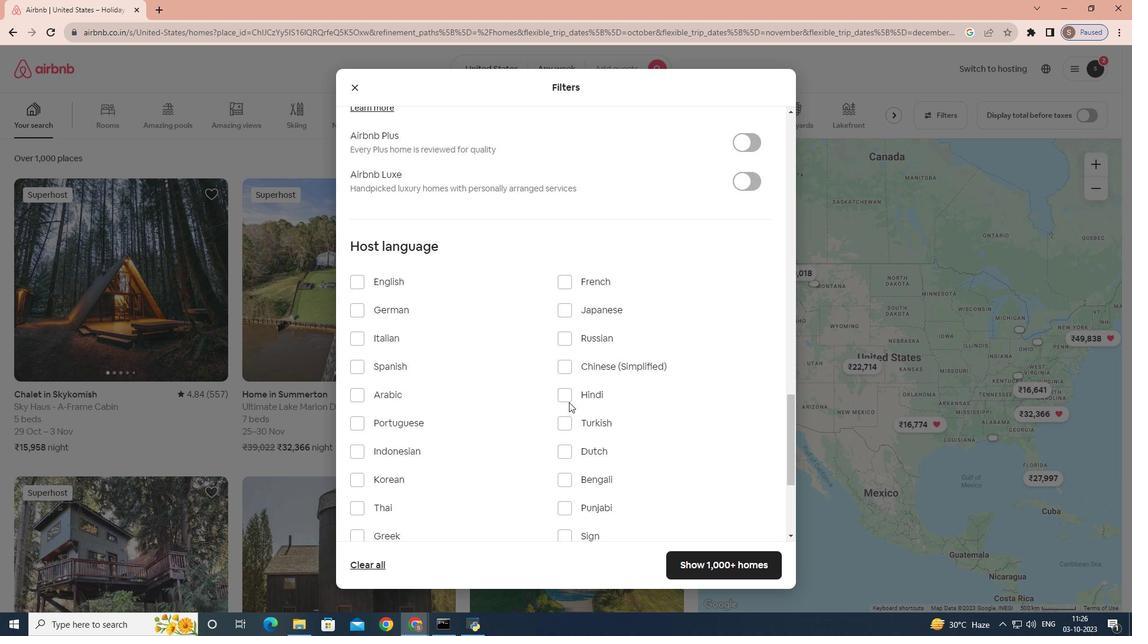 
Action: Mouse moved to (565, 396)
Screenshot: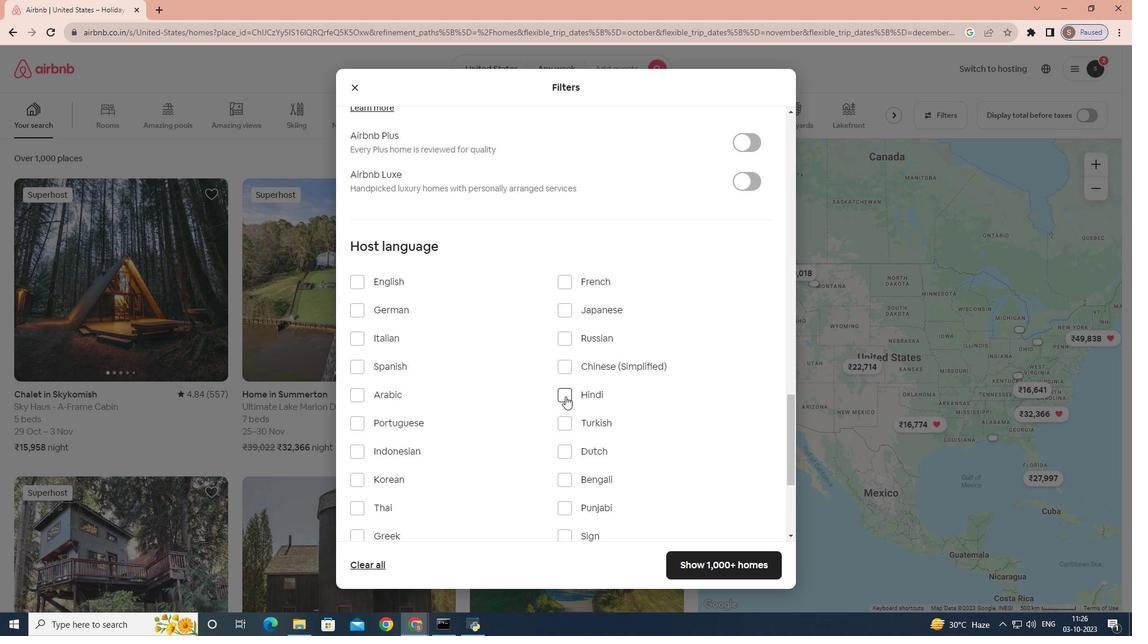 
Action: Mouse pressed left at (565, 396)
Screenshot: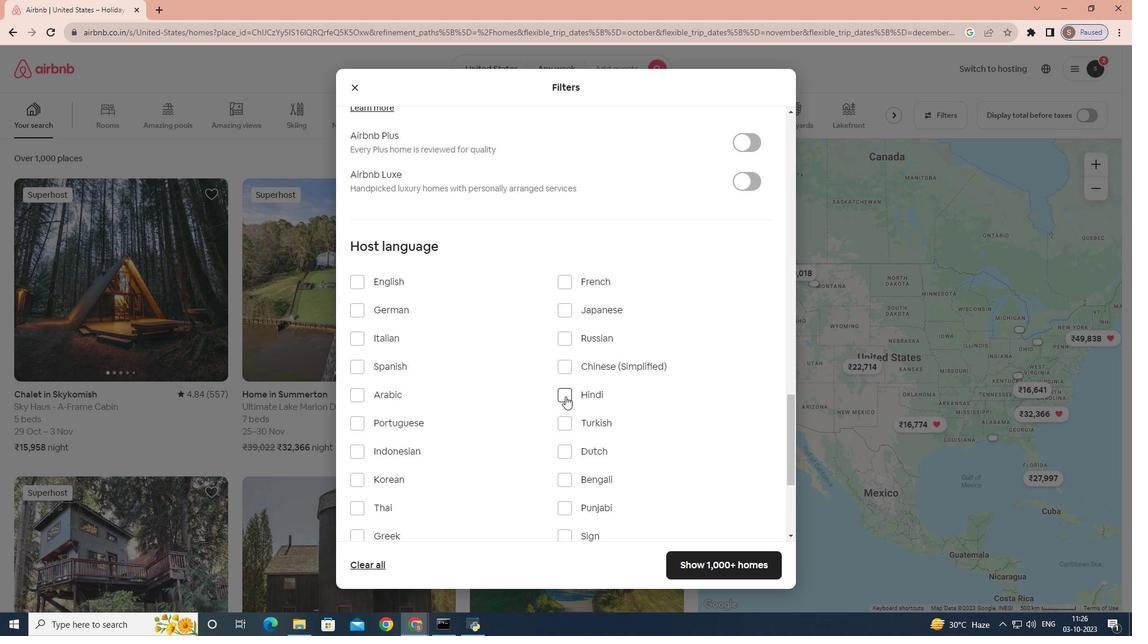 
Action: Mouse moved to (716, 568)
Screenshot: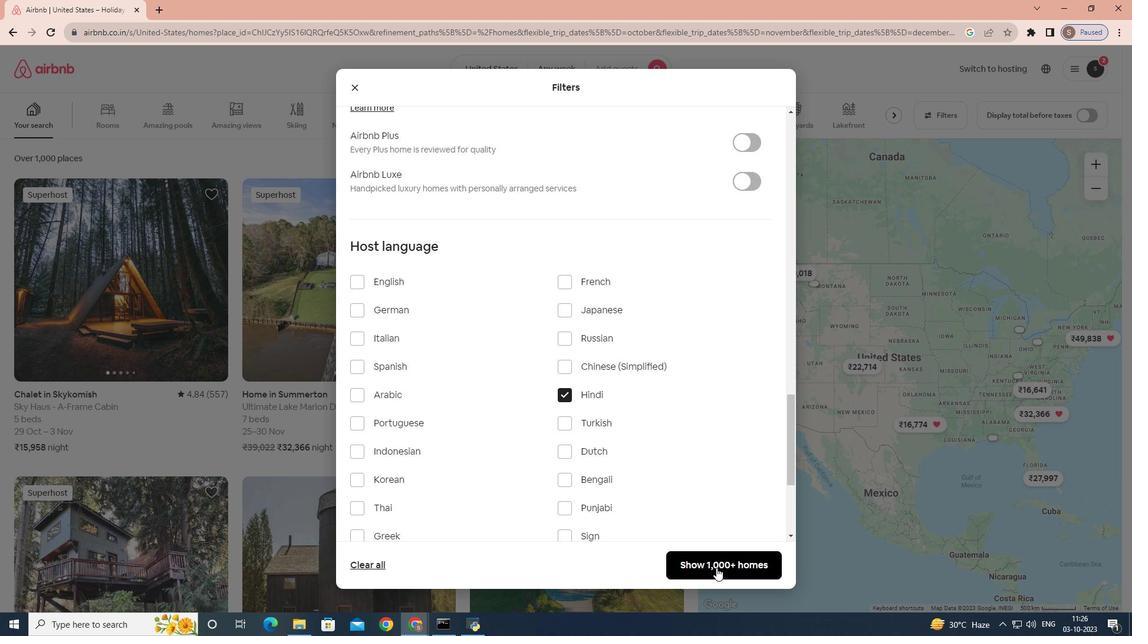 
Action: Mouse pressed left at (716, 568)
Screenshot: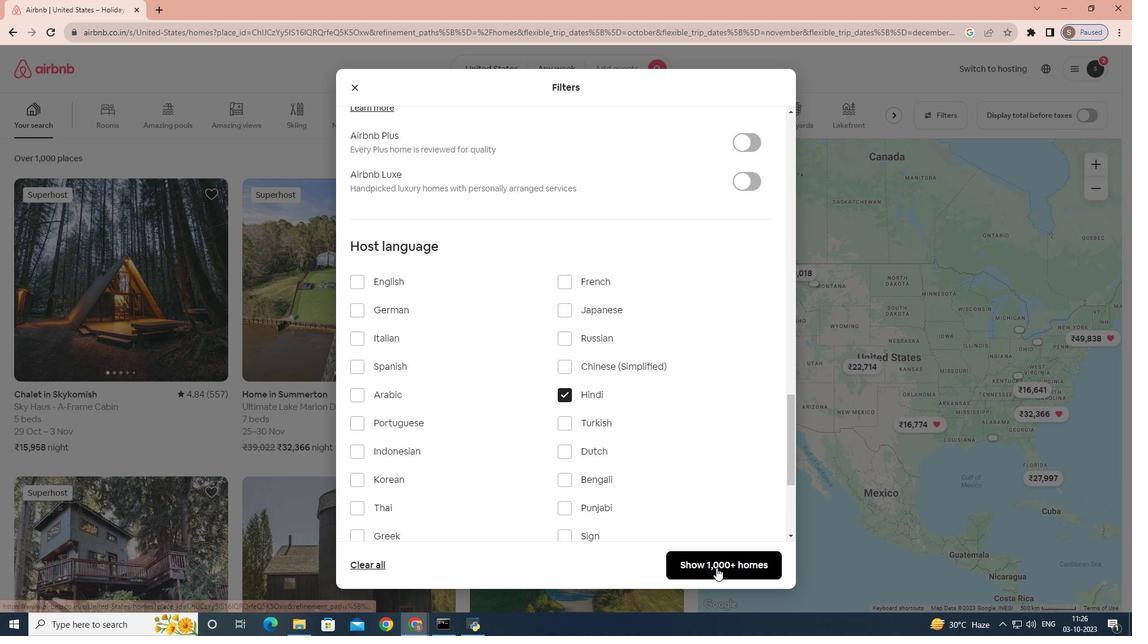 
Action: Mouse moved to (712, 562)
Screenshot: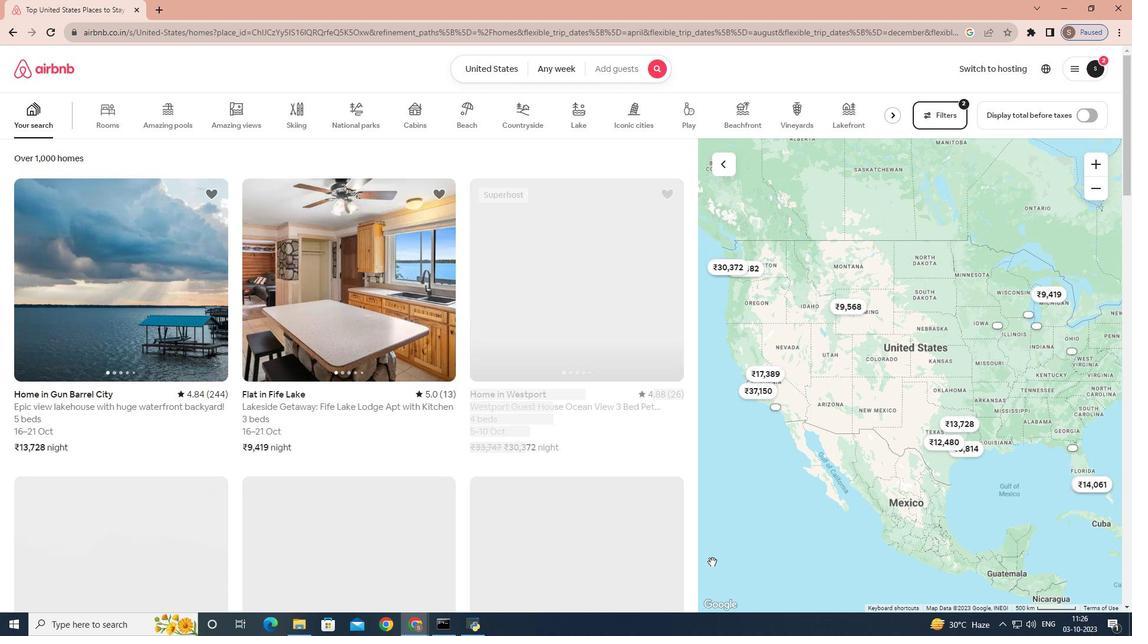 
